 Task: Look for space in Garoua, Cameroon from 9th June, 2023 to 16th June, 2023 for 2 adults in price range Rs.8000 to Rs.16000. Place can be entire place with 2 bedrooms having 2 beds and 1 bathroom. Property type can be house, flat, guest house. Booking option can be shelf check-in. Required host language is English.
Action: Mouse moved to (403, 105)
Screenshot: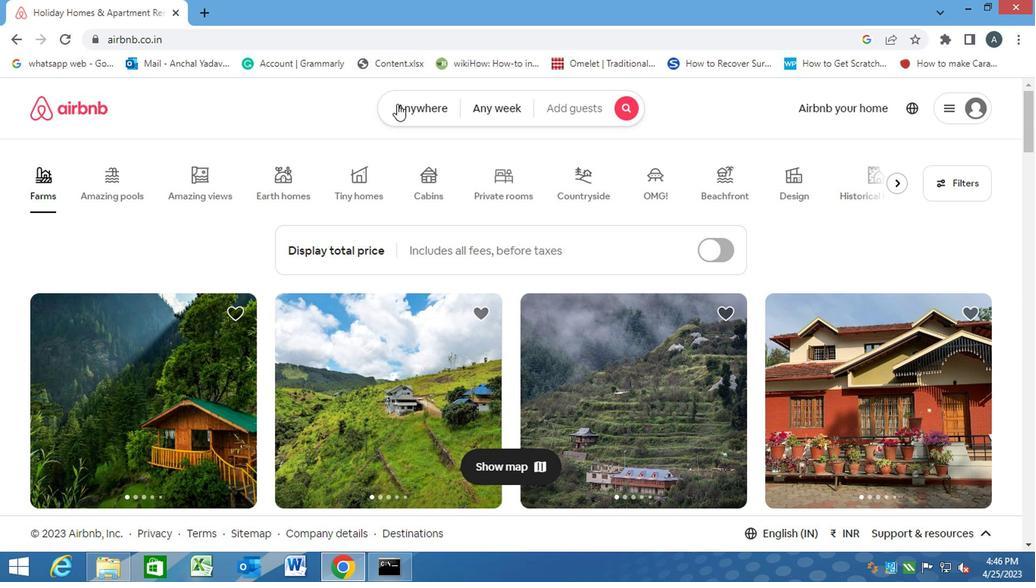 
Action: Mouse pressed left at (403, 105)
Screenshot: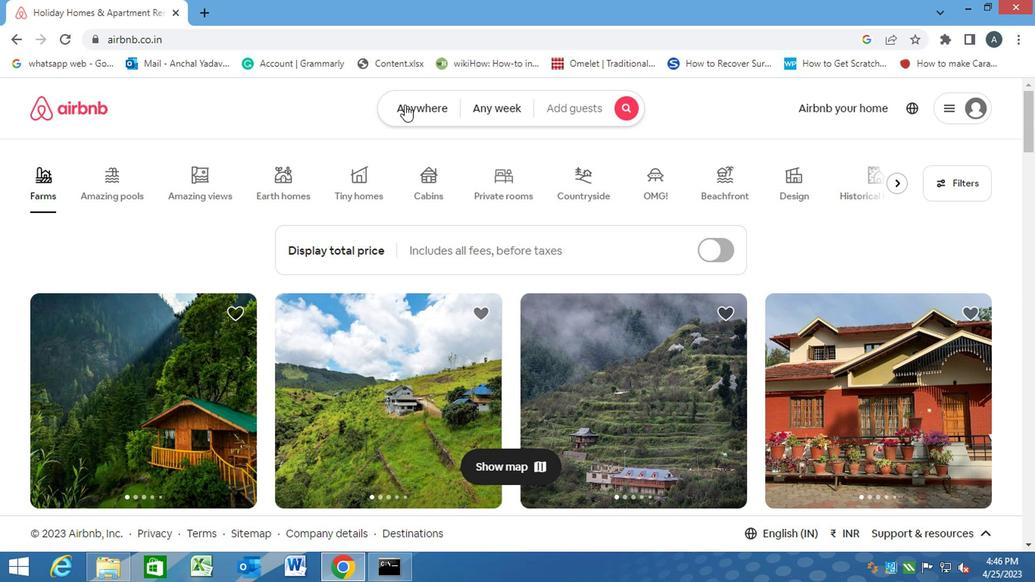 
Action: Mouse moved to (369, 160)
Screenshot: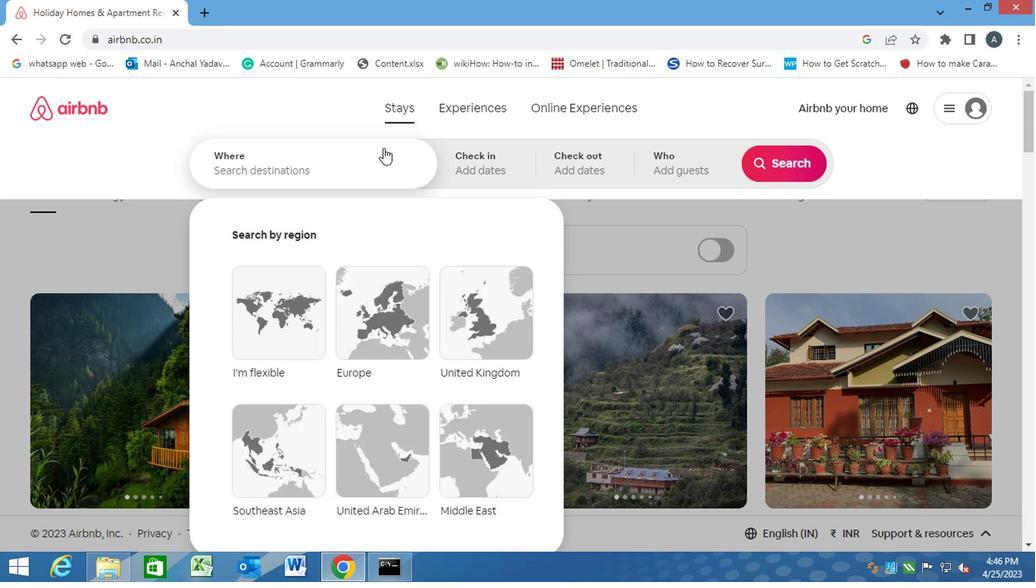 
Action: Mouse pressed left at (369, 160)
Screenshot: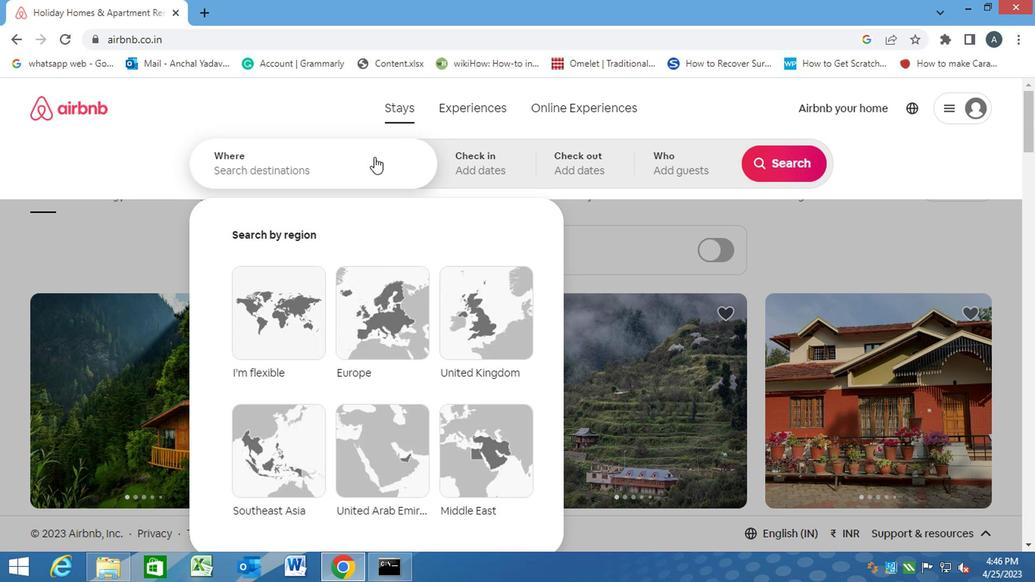 
Action: Key pressed g<Key.caps_lock>aroua,<Key.space><Key.caps_lock>c<Key.caps_lock>ameroon<Key.enter>
Screenshot: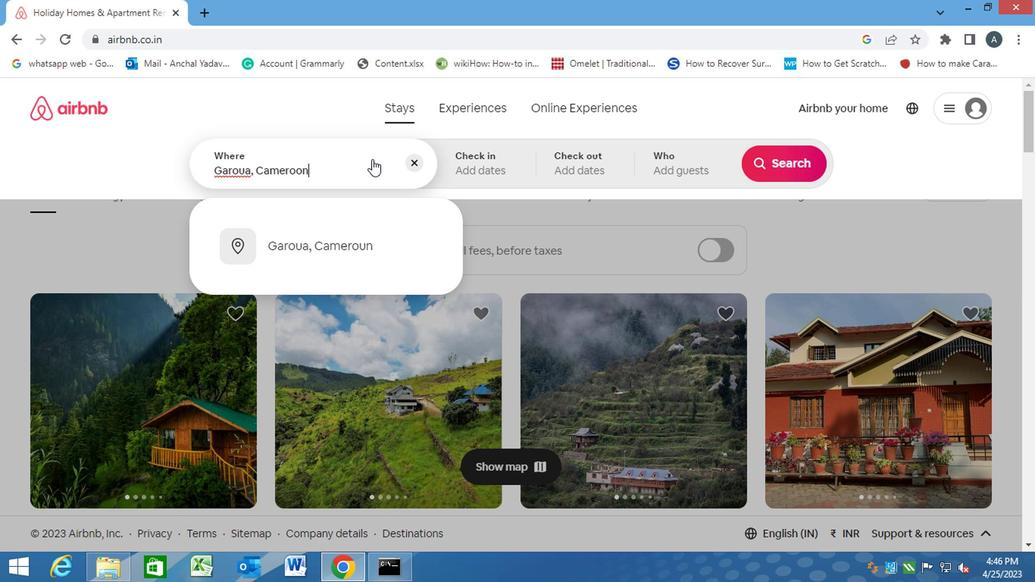 
Action: Mouse moved to (765, 290)
Screenshot: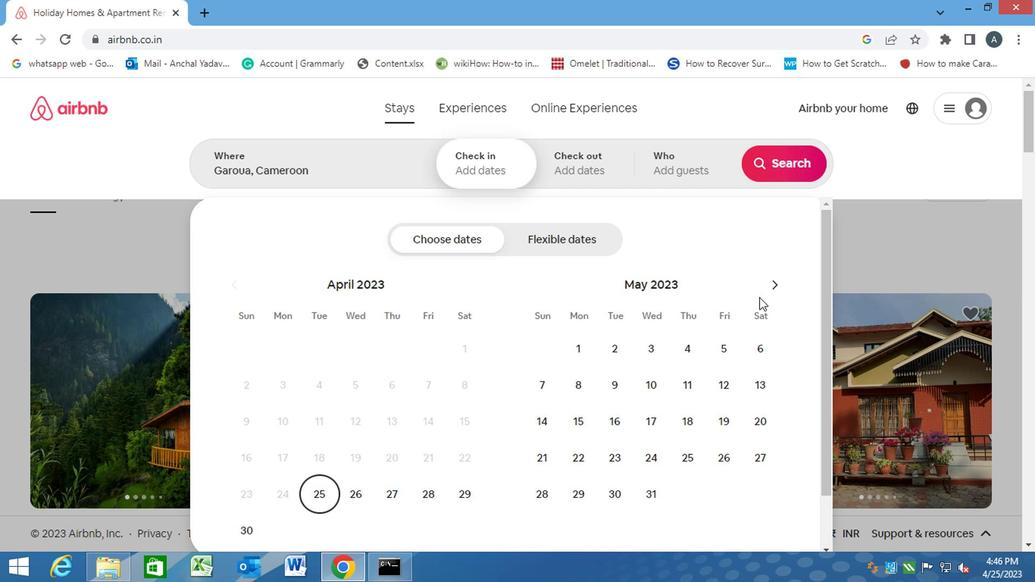 
Action: Mouse pressed left at (765, 290)
Screenshot: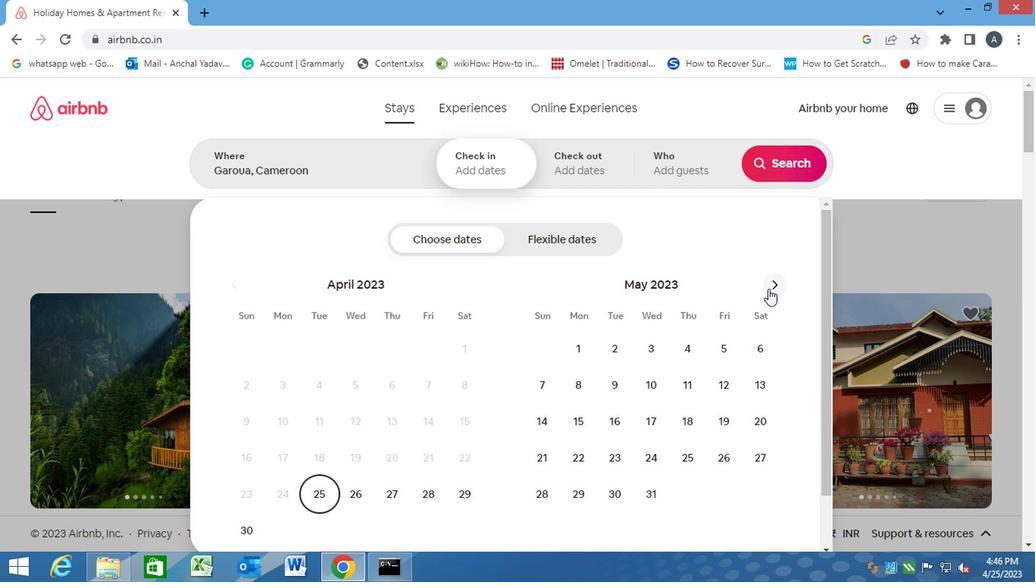 
Action: Mouse moved to (723, 393)
Screenshot: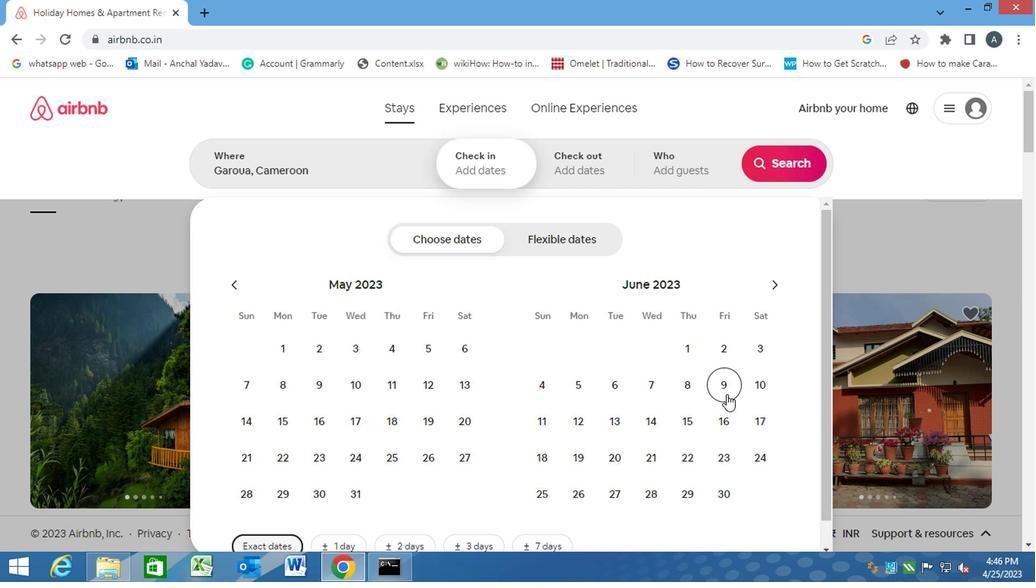 
Action: Mouse pressed left at (723, 393)
Screenshot: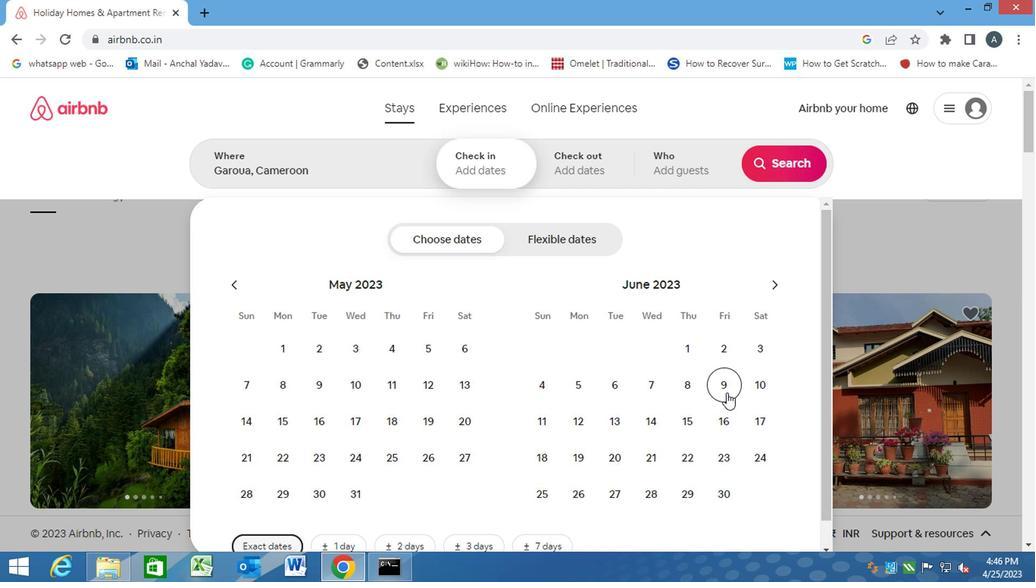 
Action: Mouse moved to (718, 413)
Screenshot: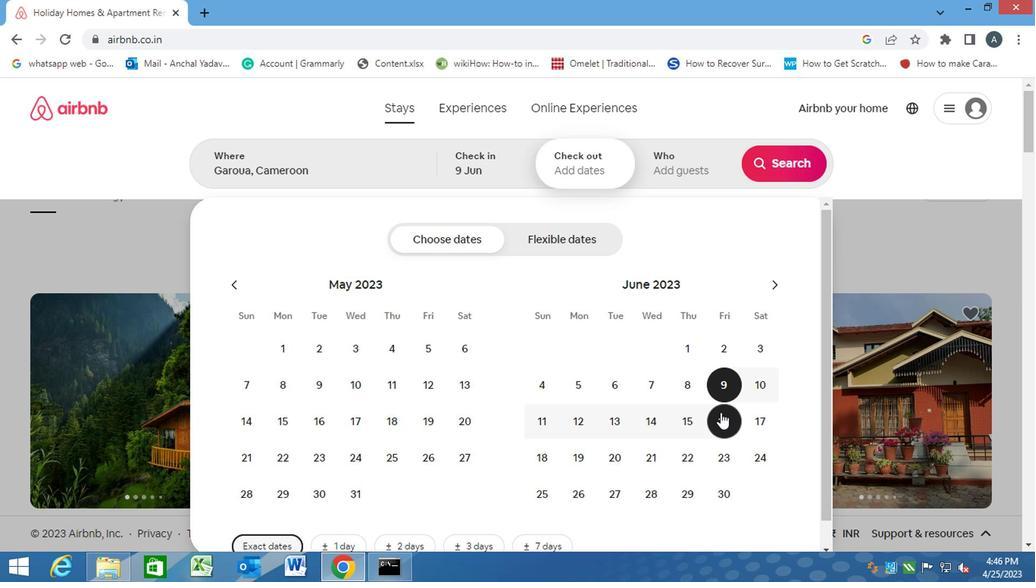 
Action: Mouse pressed left at (718, 413)
Screenshot: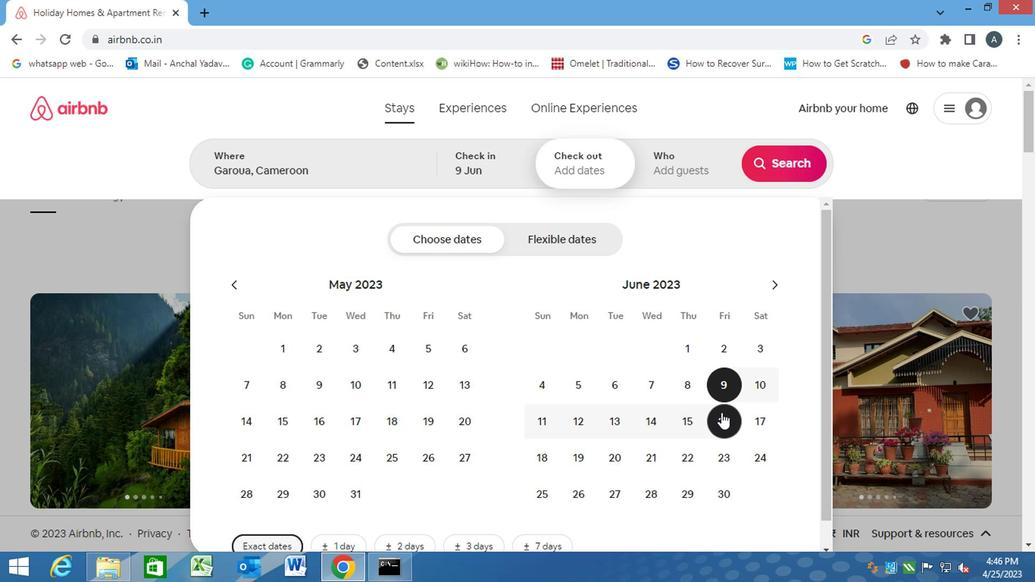 
Action: Mouse moved to (674, 168)
Screenshot: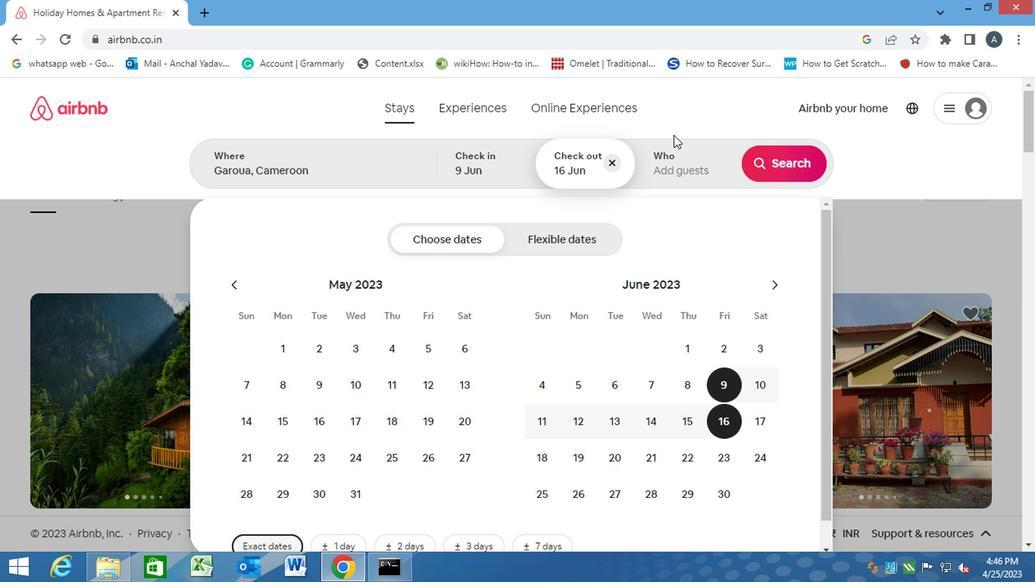 
Action: Mouse pressed left at (674, 168)
Screenshot: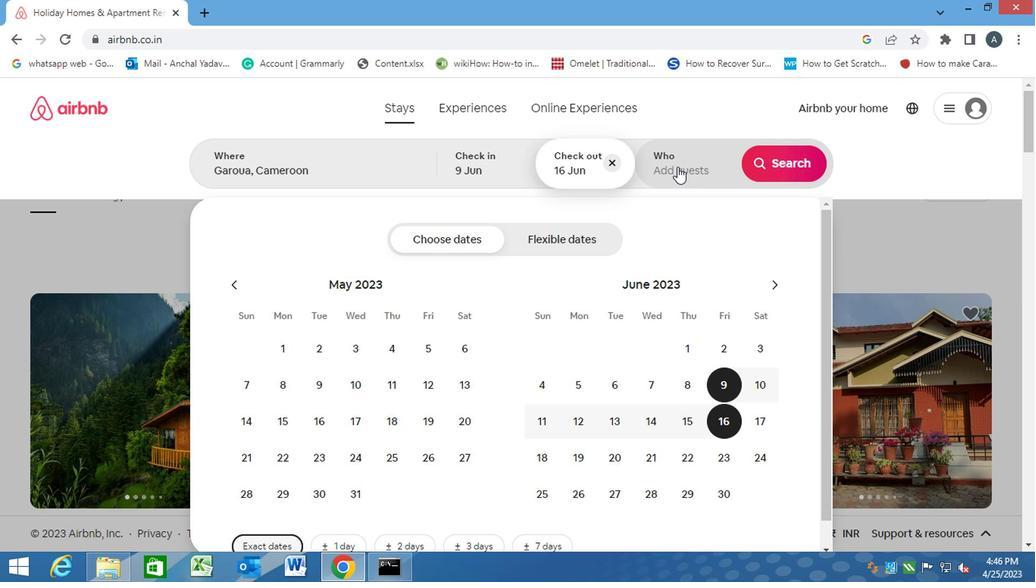 
Action: Mouse moved to (778, 246)
Screenshot: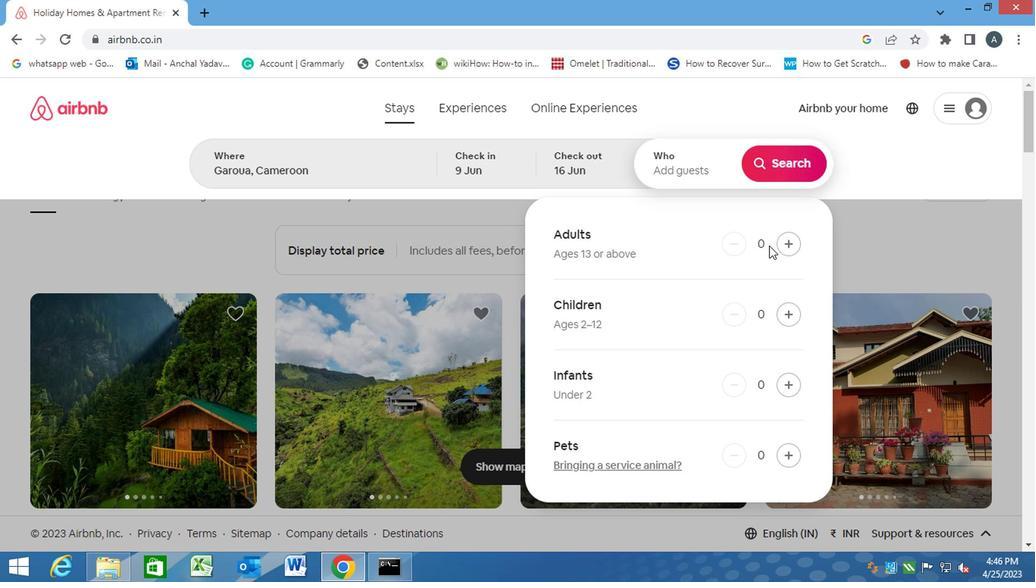 
Action: Mouse pressed left at (778, 246)
Screenshot: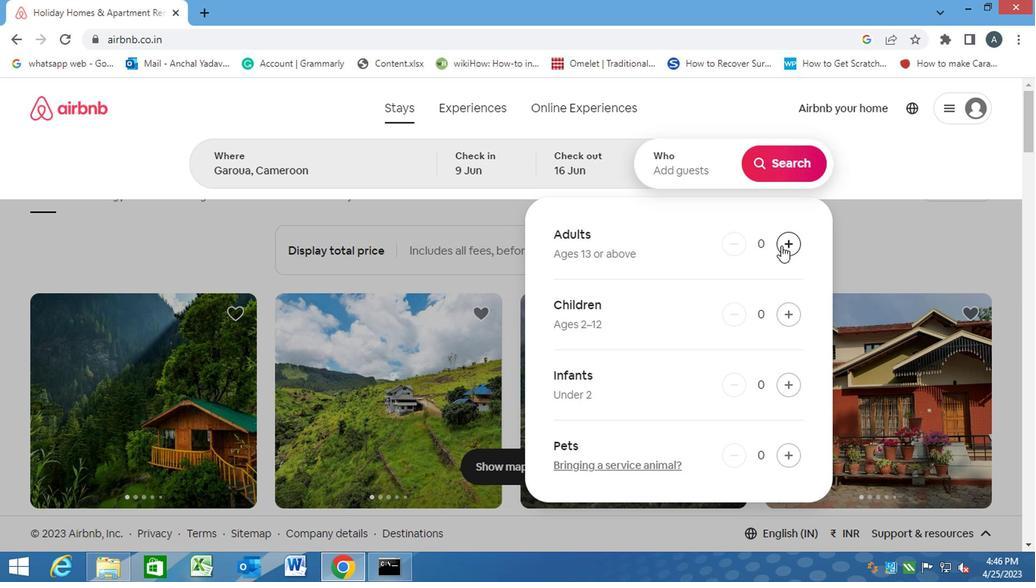 
Action: Mouse pressed left at (778, 246)
Screenshot: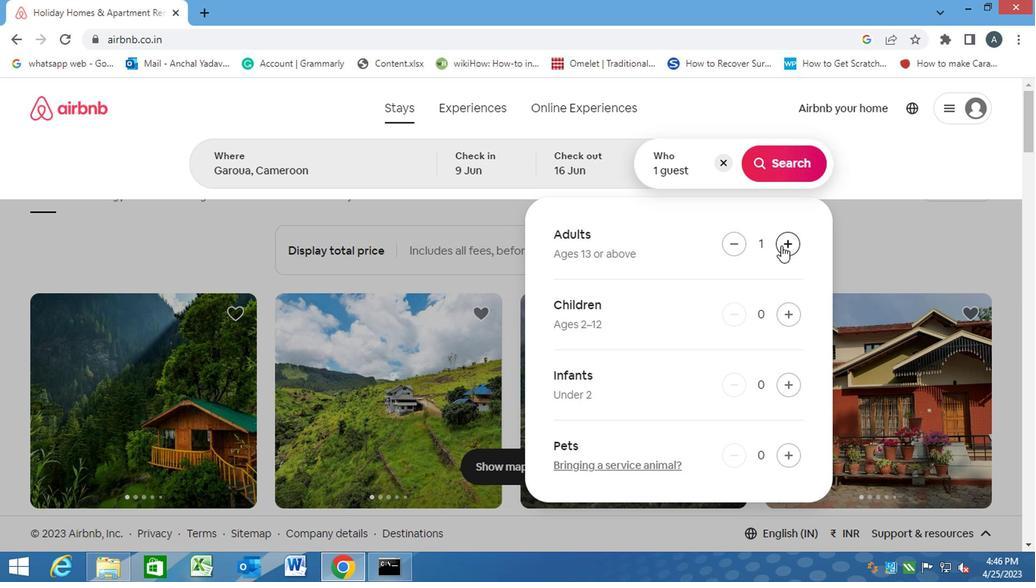 
Action: Mouse moved to (783, 136)
Screenshot: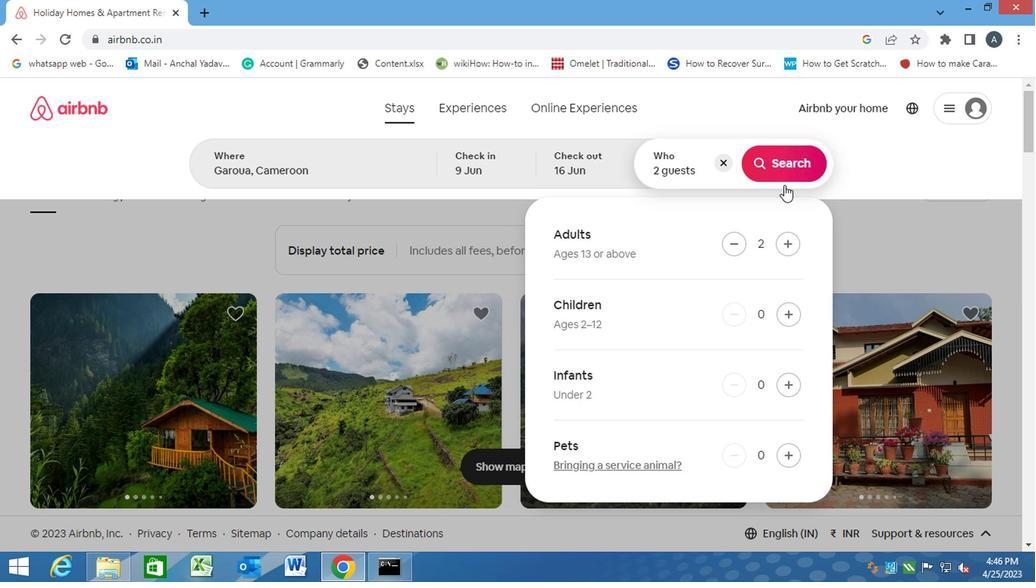 
Action: Mouse pressed left at (783, 136)
Screenshot: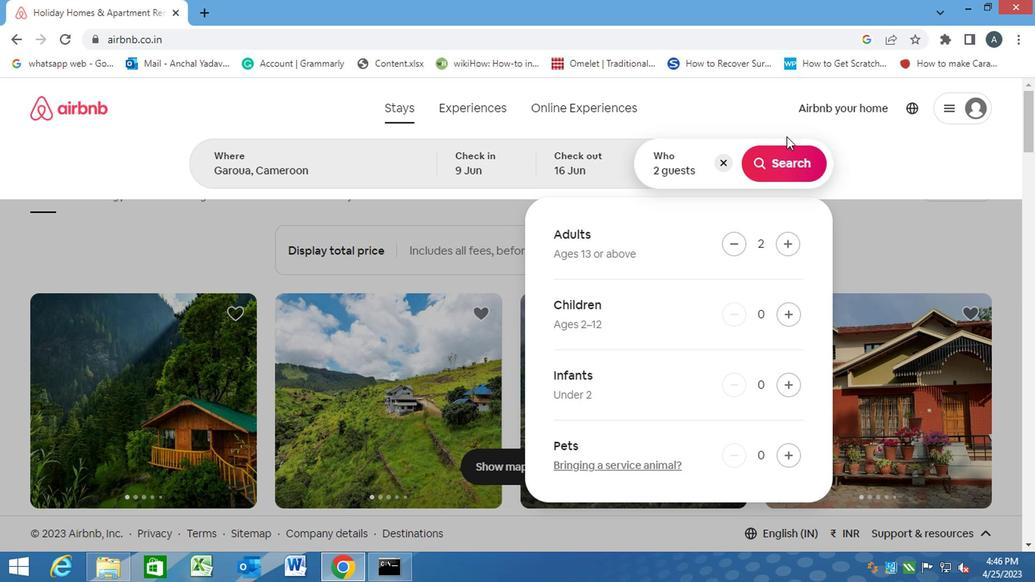 
Action: Mouse moved to (784, 155)
Screenshot: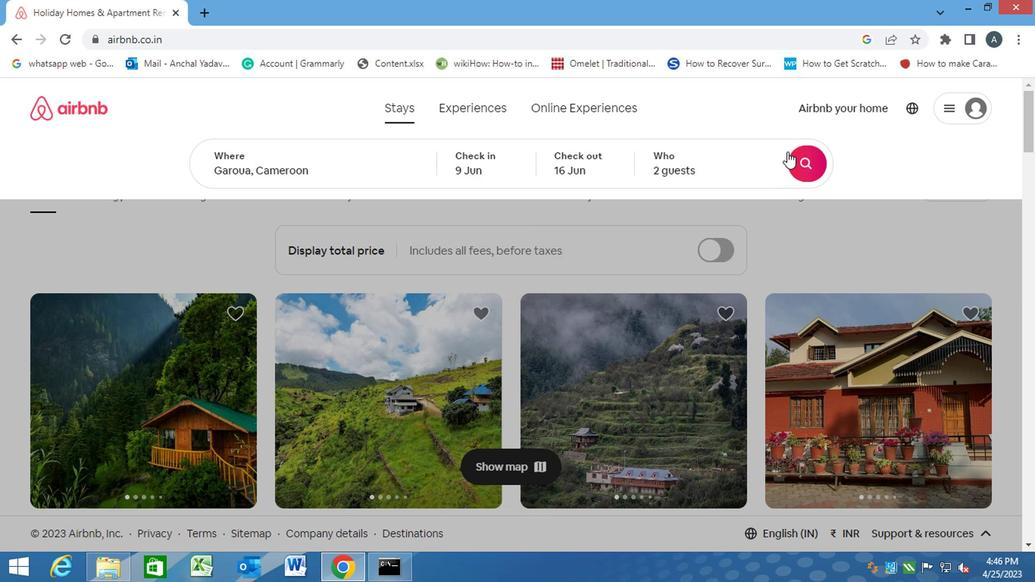 
Action: Mouse pressed left at (784, 155)
Screenshot: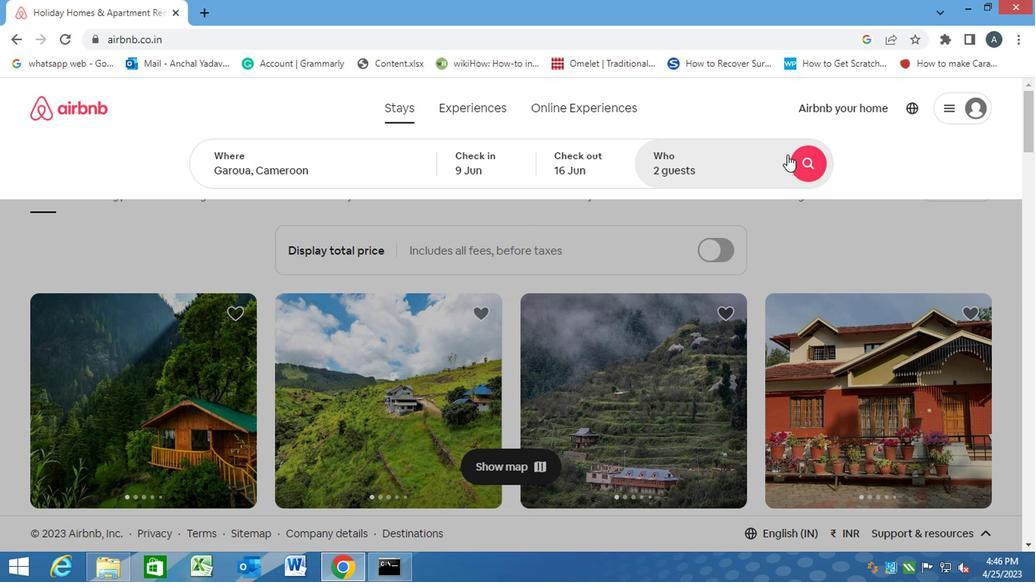 
Action: Mouse moved to (789, 156)
Screenshot: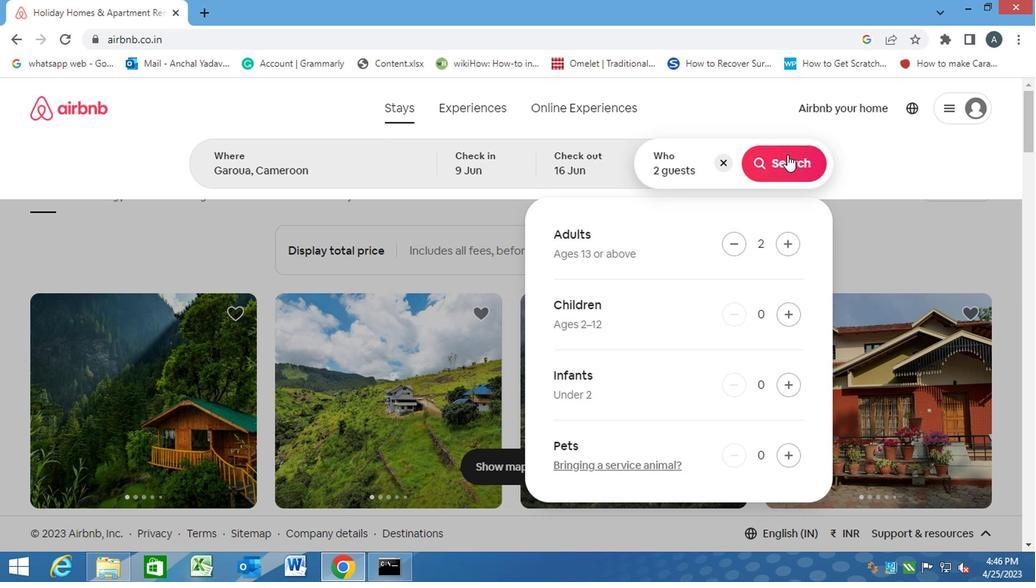 
Action: Mouse pressed left at (789, 156)
Screenshot: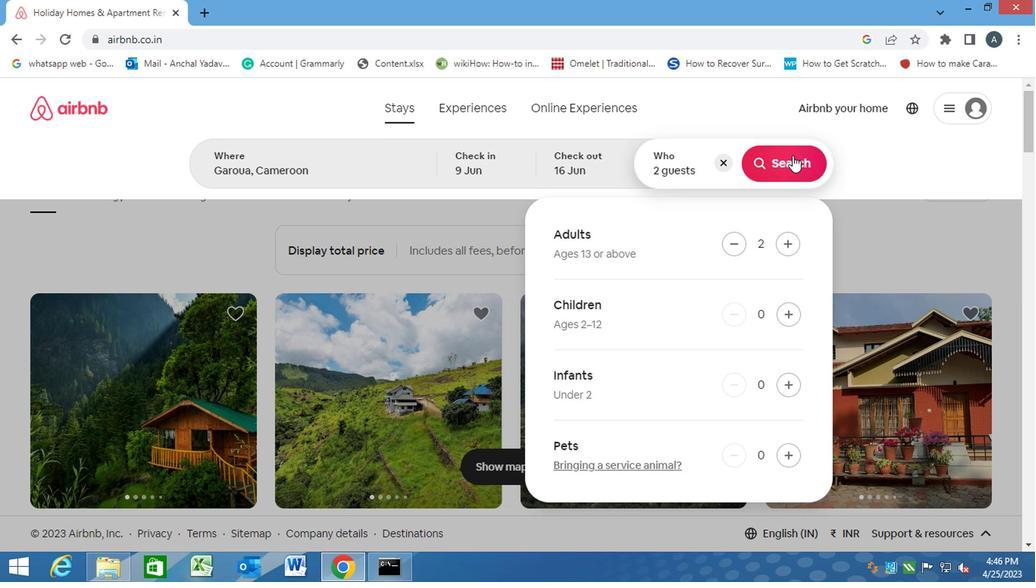 
Action: Mouse moved to (943, 164)
Screenshot: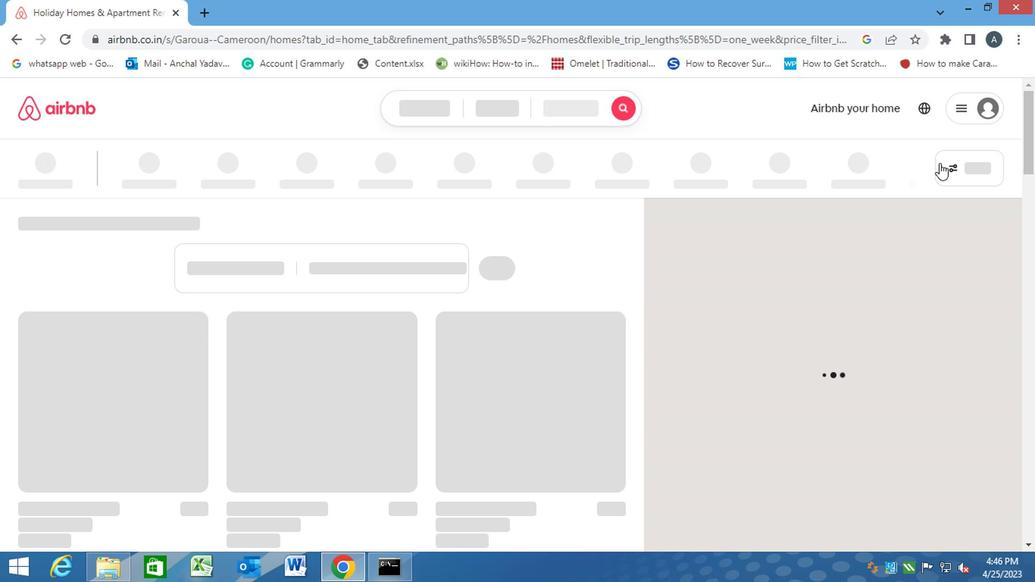 
Action: Mouse pressed left at (943, 164)
Screenshot: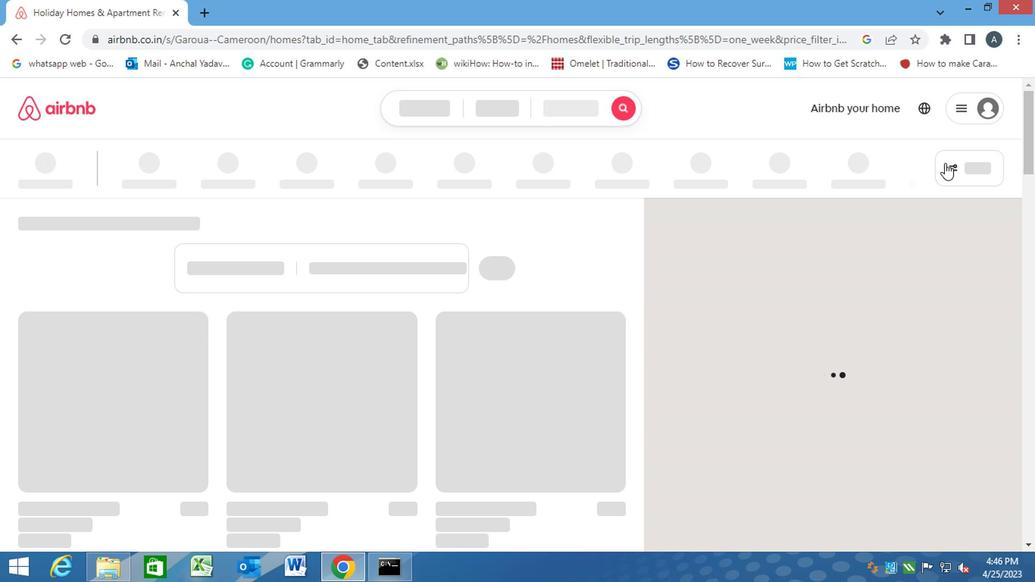 
Action: Mouse moved to (936, 165)
Screenshot: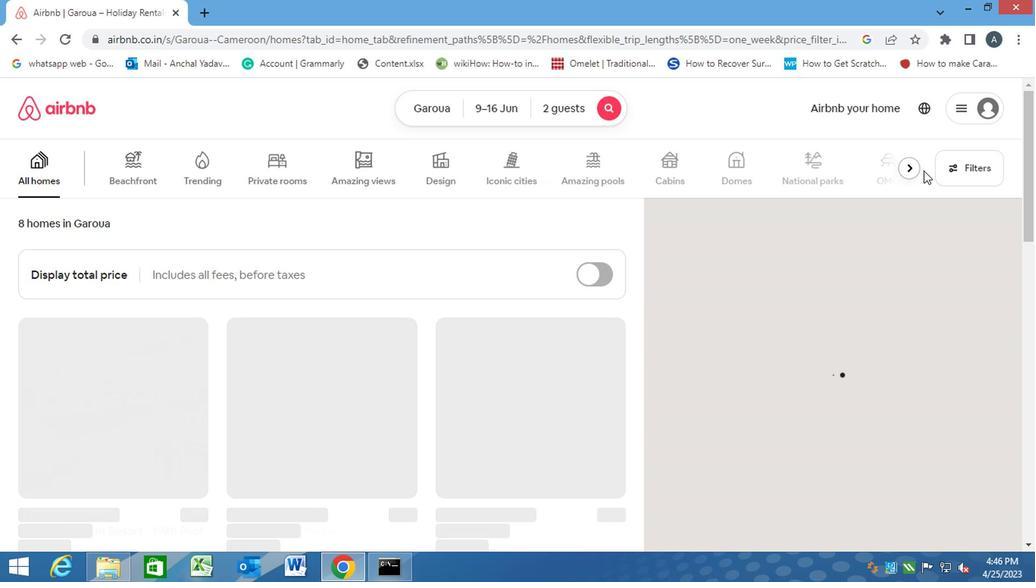 
Action: Mouse pressed left at (936, 165)
Screenshot: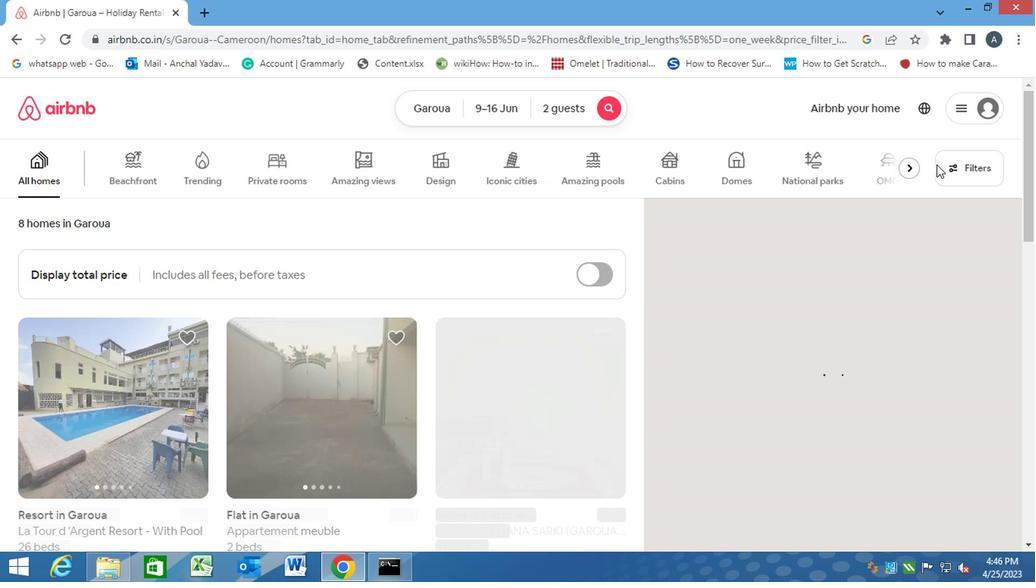 
Action: Mouse moved to (318, 360)
Screenshot: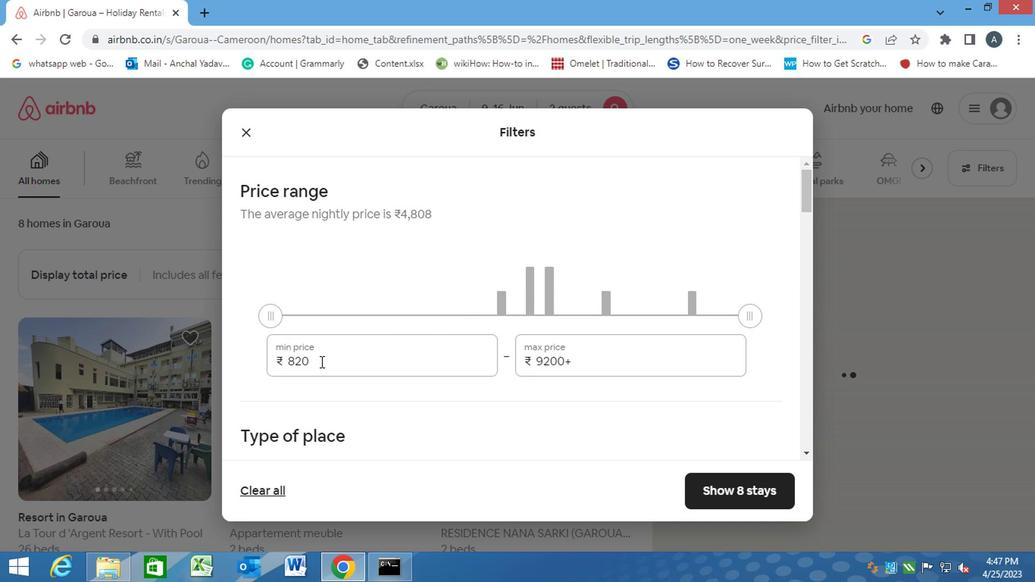 
Action: Mouse pressed left at (318, 360)
Screenshot: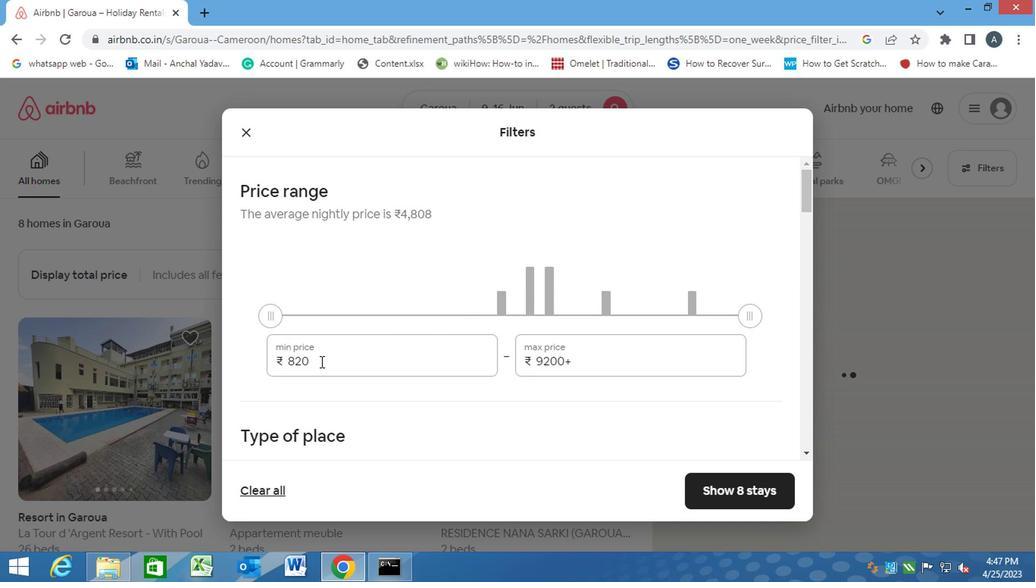 
Action: Mouse moved to (264, 376)
Screenshot: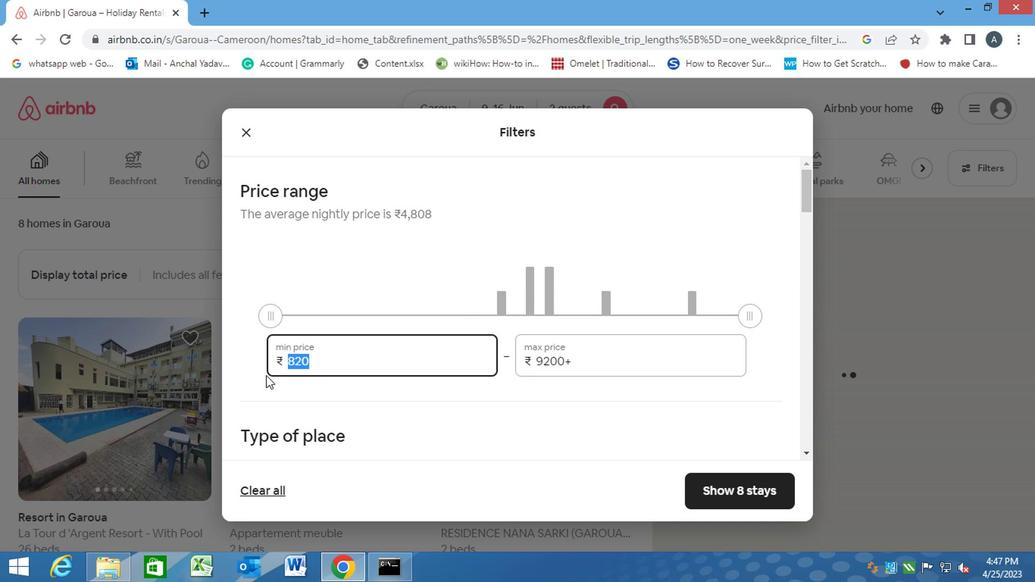 
Action: Key pressed 8000<Key.tab><Key.backspace>16<Key.backspace><Key.backspace><Key.backspace><Key.backspace><Key.backspace><Key.backspace><Key.backspace><Key.backspace><Key.backspace><Key.backspace><Key.backspace><Key.backspace><Key.backspace><Key.backspace><Key.backspace><Key.backspace><Key.backspace><Key.backspace><Key.backspace><Key.backspace><Key.backspace><Key.backspace><Key.backspace><Key.backspace>16000
Screenshot: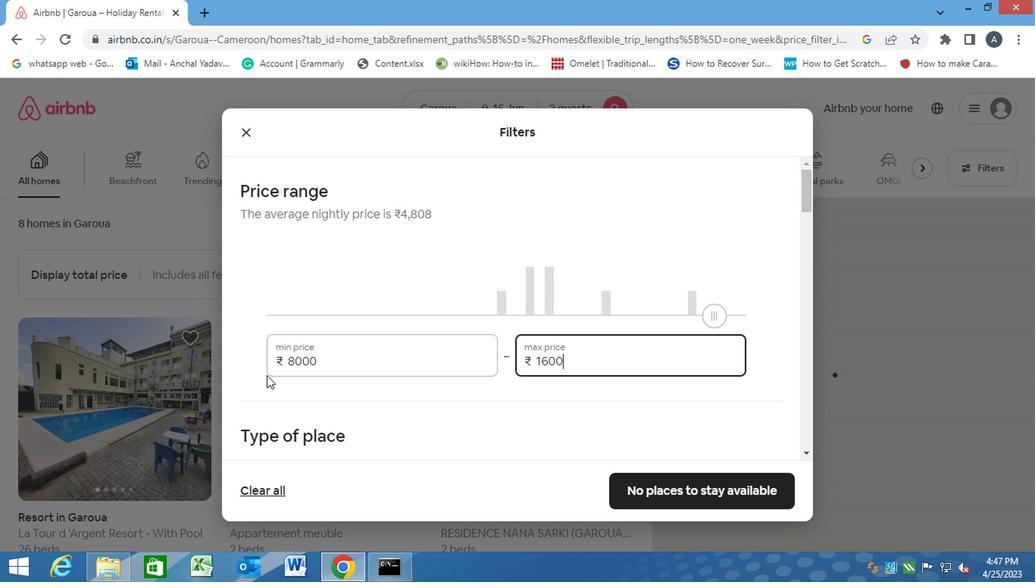 
Action: Mouse moved to (371, 396)
Screenshot: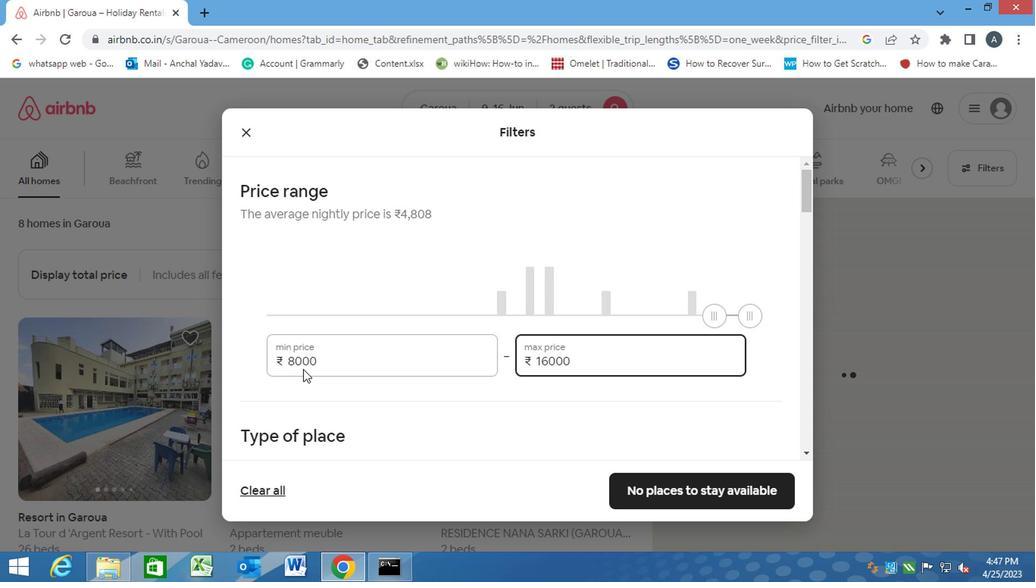 
Action: Mouse scrolled (371, 395) with delta (0, 0)
Screenshot: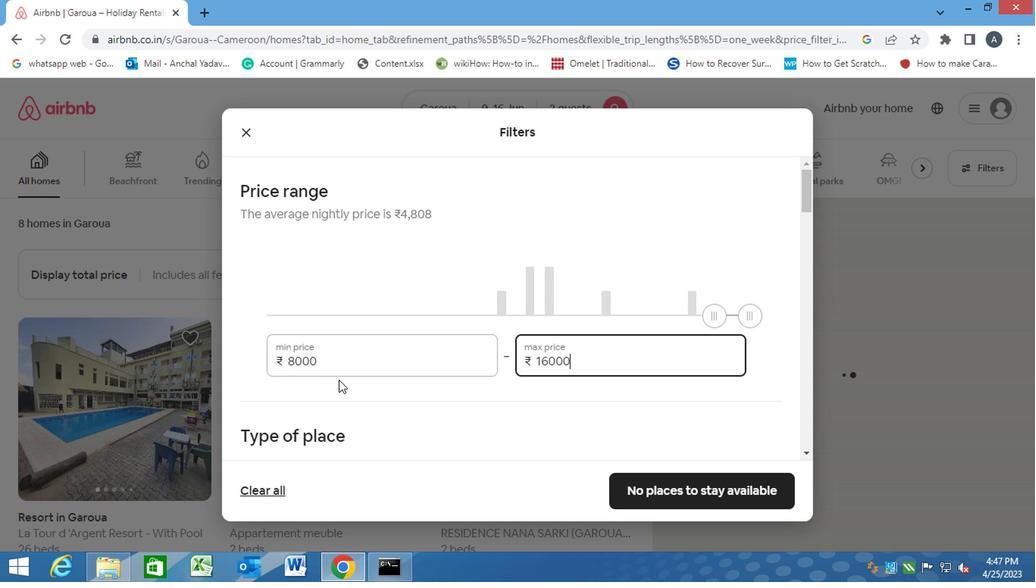 
Action: Mouse moved to (424, 358)
Screenshot: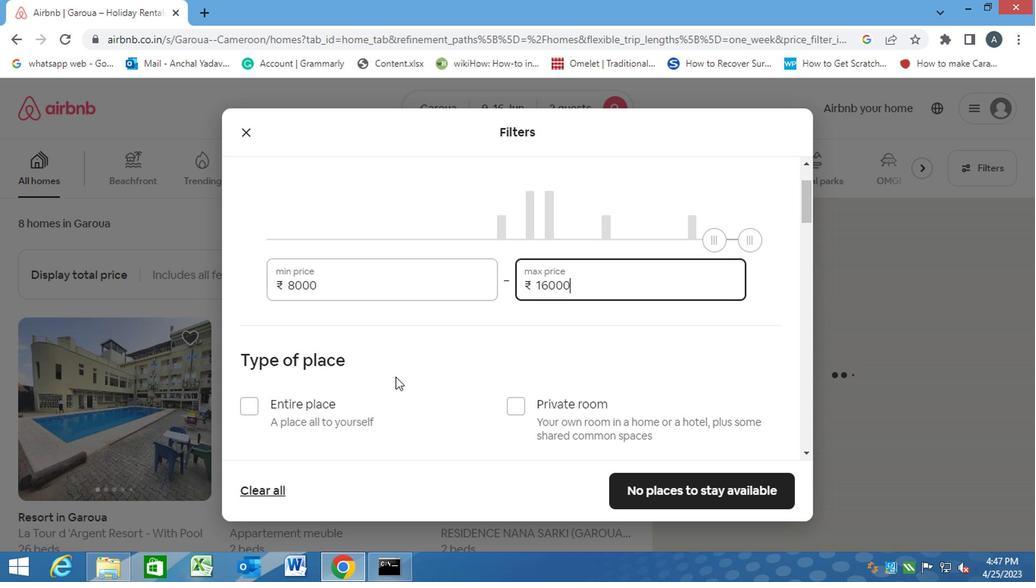 
Action: Mouse scrolled (424, 357) with delta (0, -1)
Screenshot: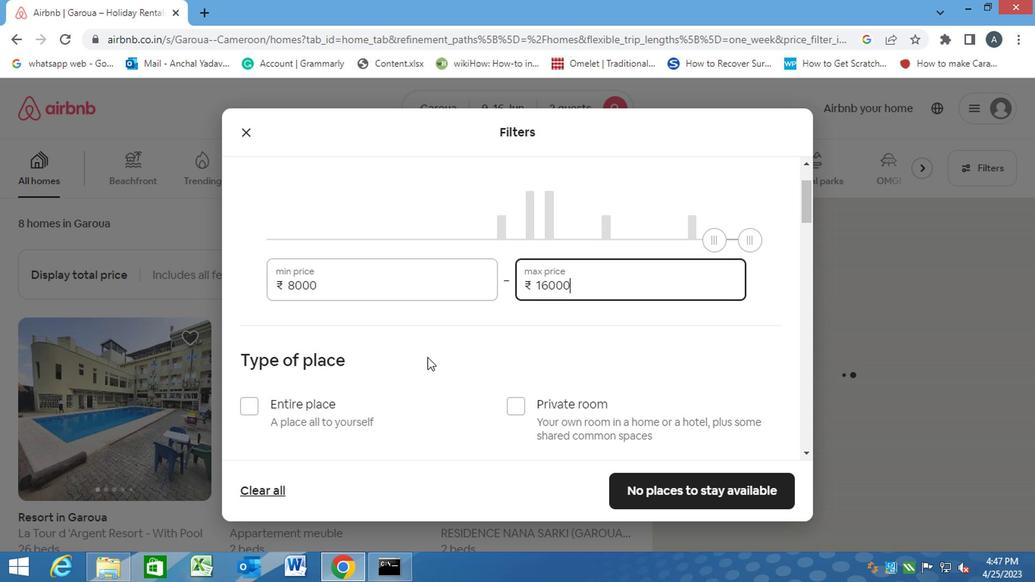 
Action: Mouse moved to (246, 331)
Screenshot: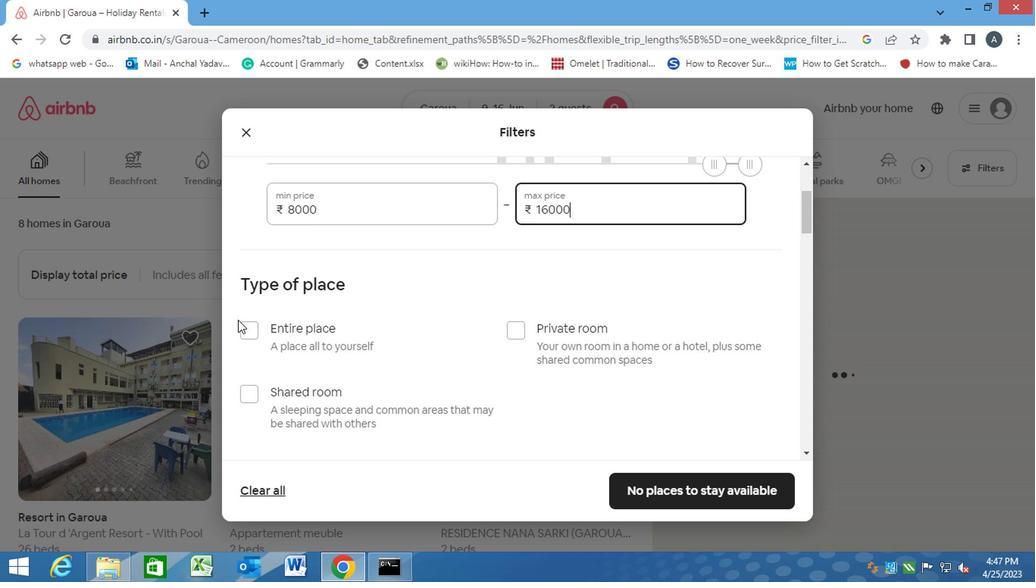 
Action: Mouse pressed left at (246, 331)
Screenshot: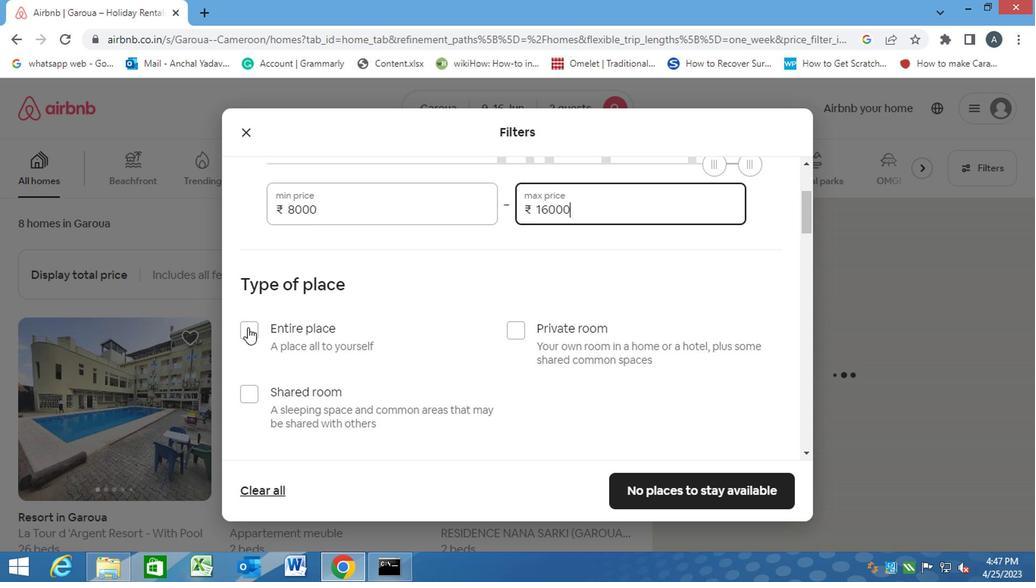 
Action: Mouse moved to (337, 342)
Screenshot: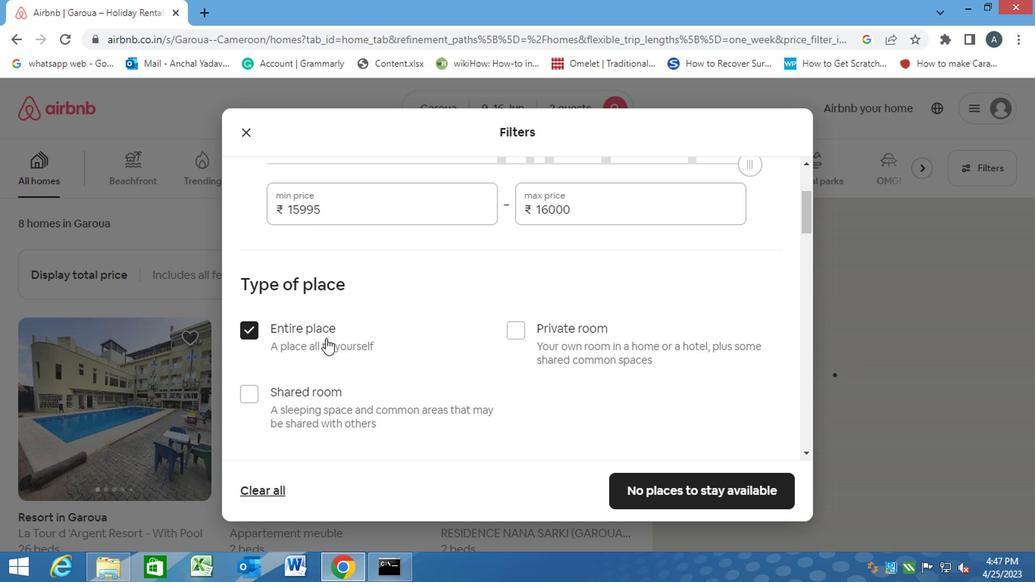 
Action: Mouse scrolled (337, 341) with delta (0, 0)
Screenshot: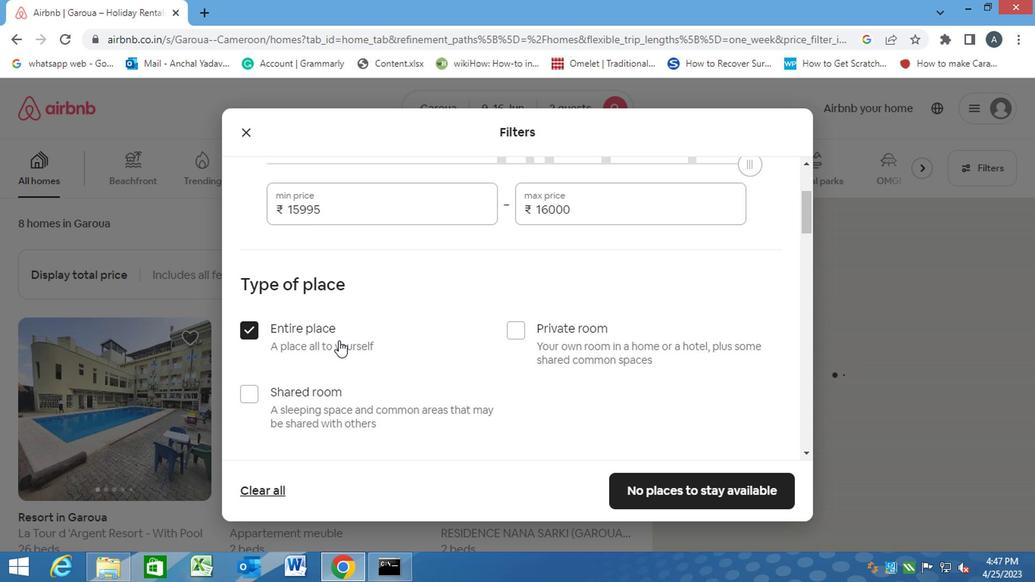 
Action: Mouse scrolled (337, 341) with delta (0, 0)
Screenshot: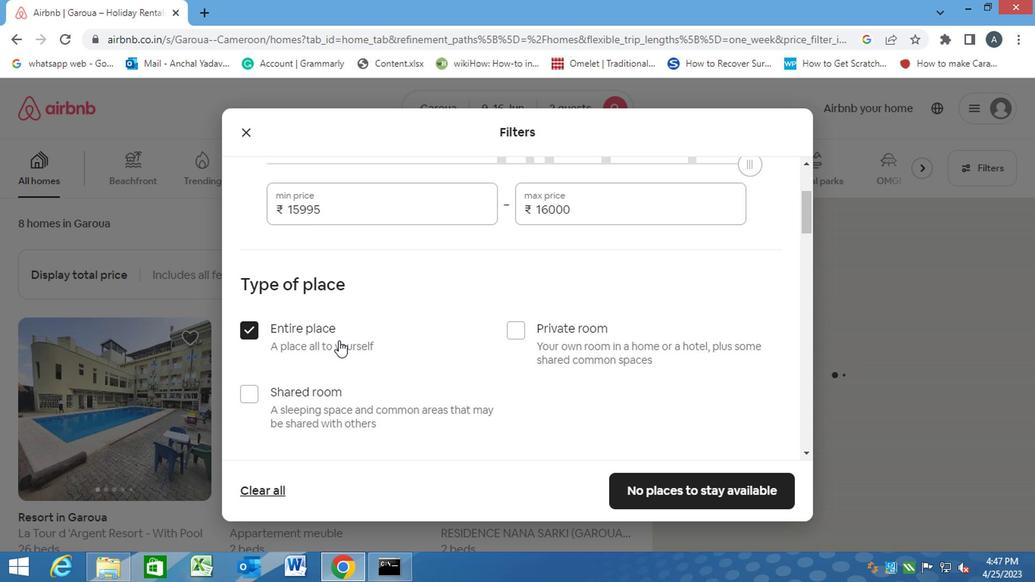 
Action: Mouse scrolled (337, 341) with delta (0, 0)
Screenshot: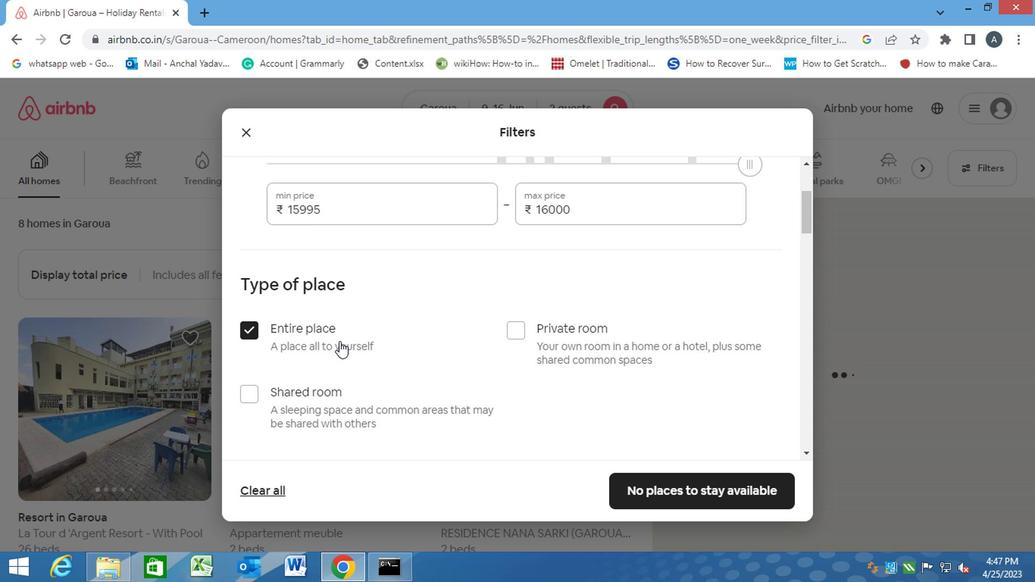 
Action: Mouse scrolled (337, 341) with delta (0, 0)
Screenshot: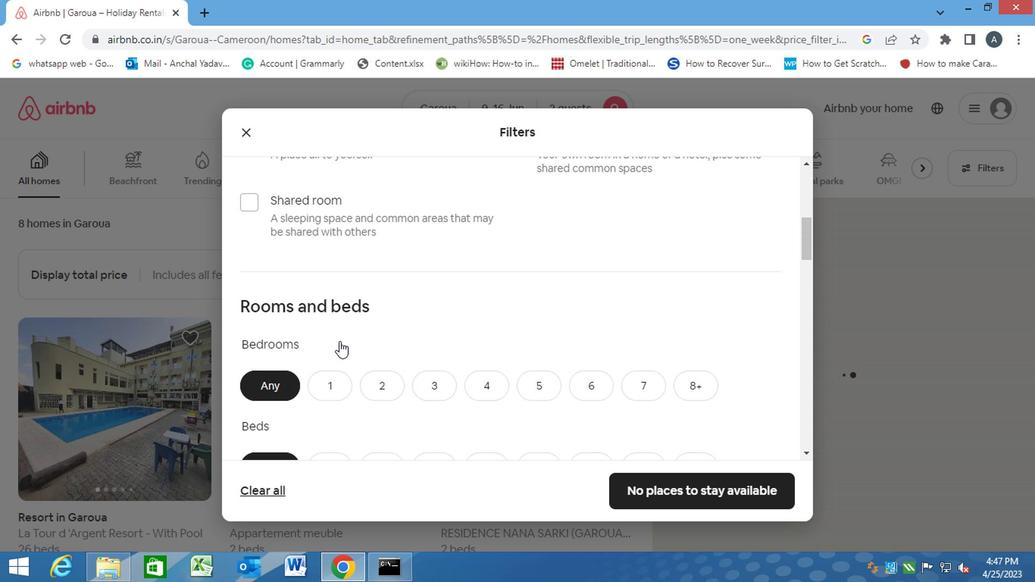 
Action: Mouse moved to (381, 273)
Screenshot: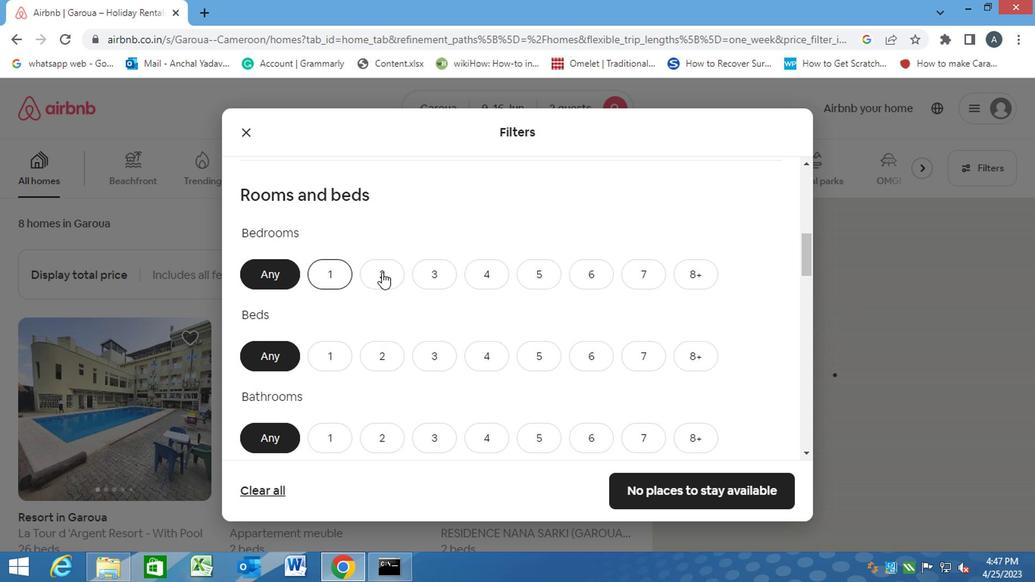 
Action: Mouse pressed left at (381, 273)
Screenshot: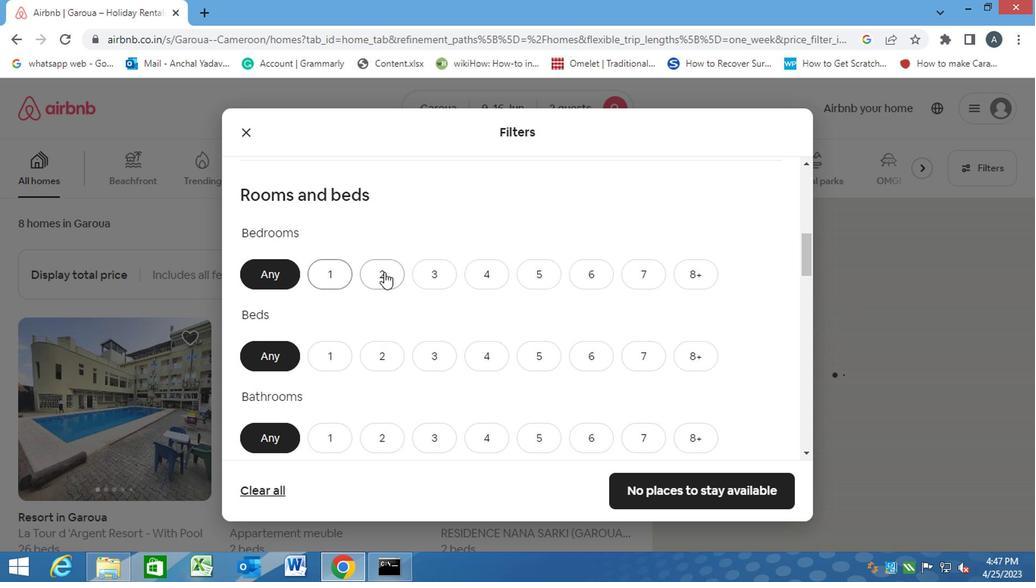 
Action: Mouse moved to (382, 351)
Screenshot: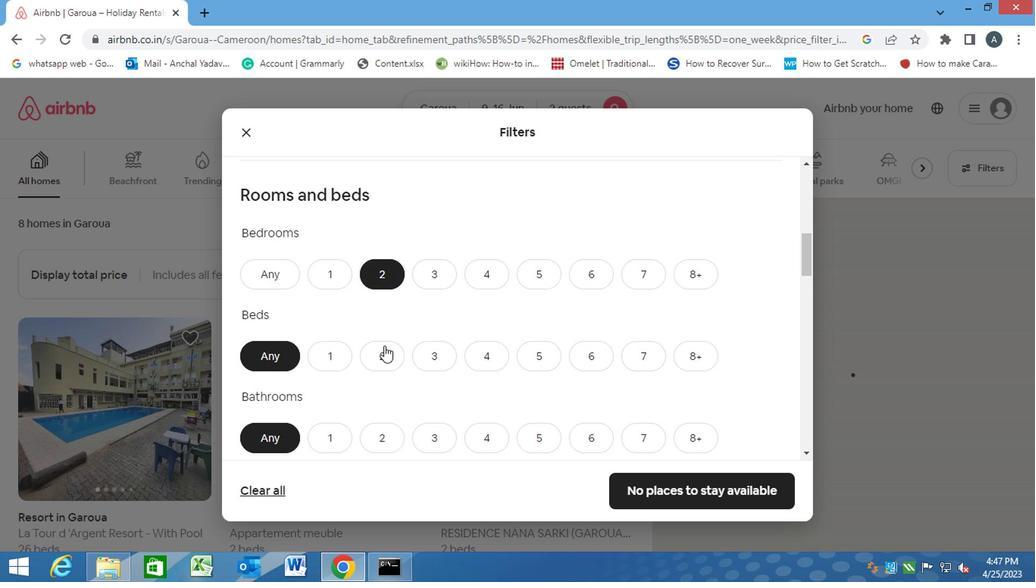 
Action: Mouse pressed left at (382, 351)
Screenshot: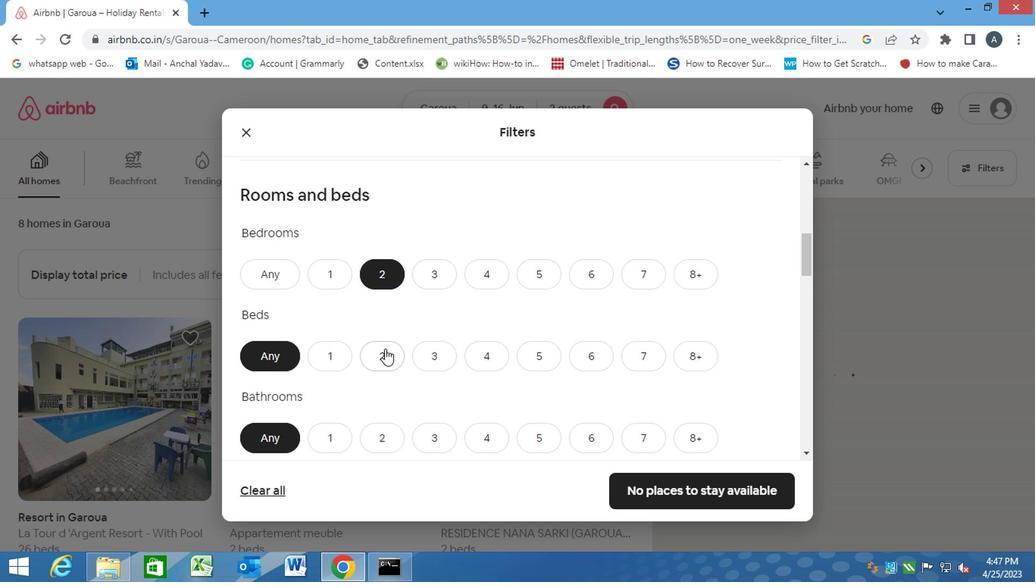 
Action: Mouse moved to (323, 430)
Screenshot: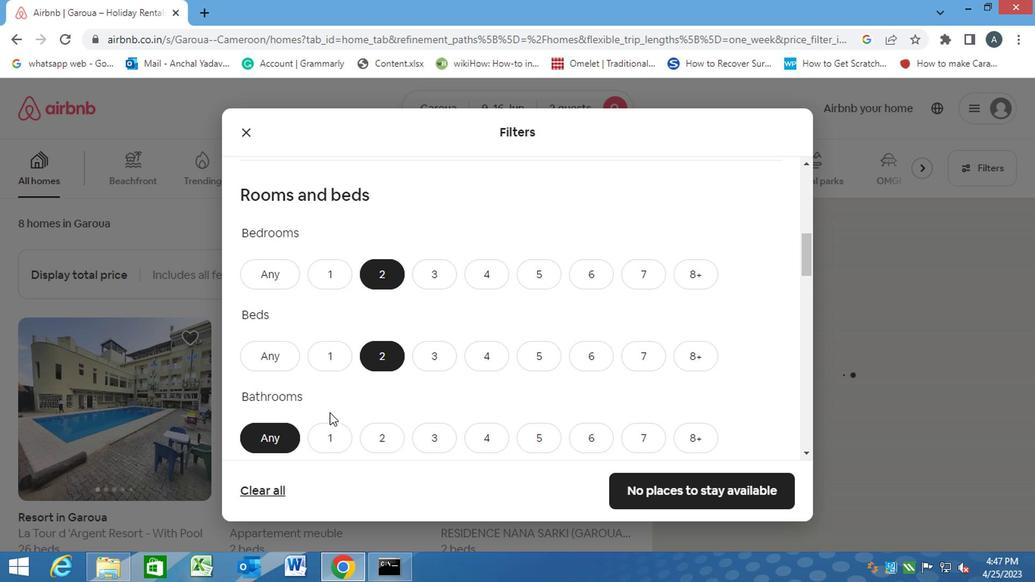 
Action: Mouse pressed left at (323, 430)
Screenshot: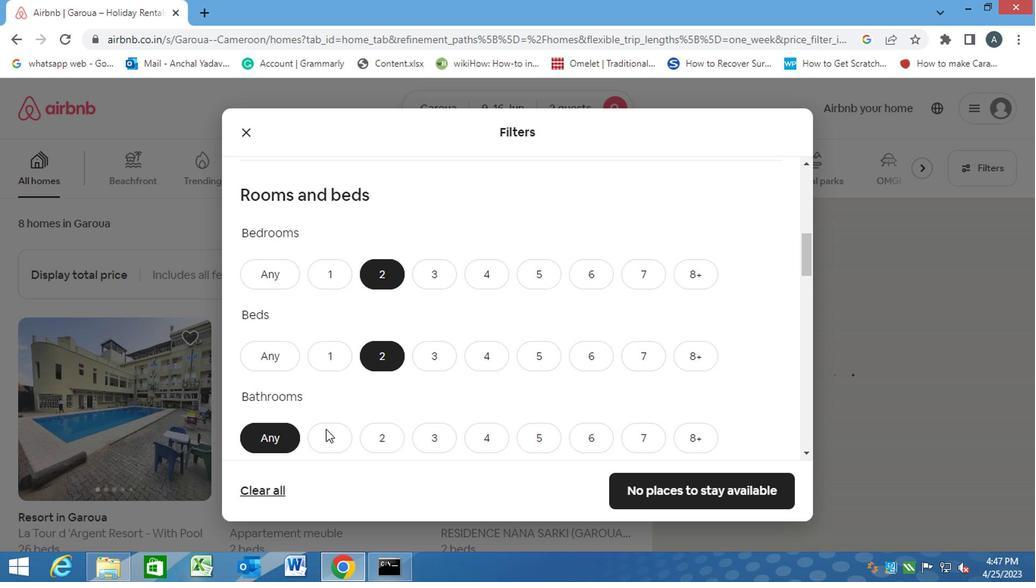 
Action: Mouse moved to (386, 399)
Screenshot: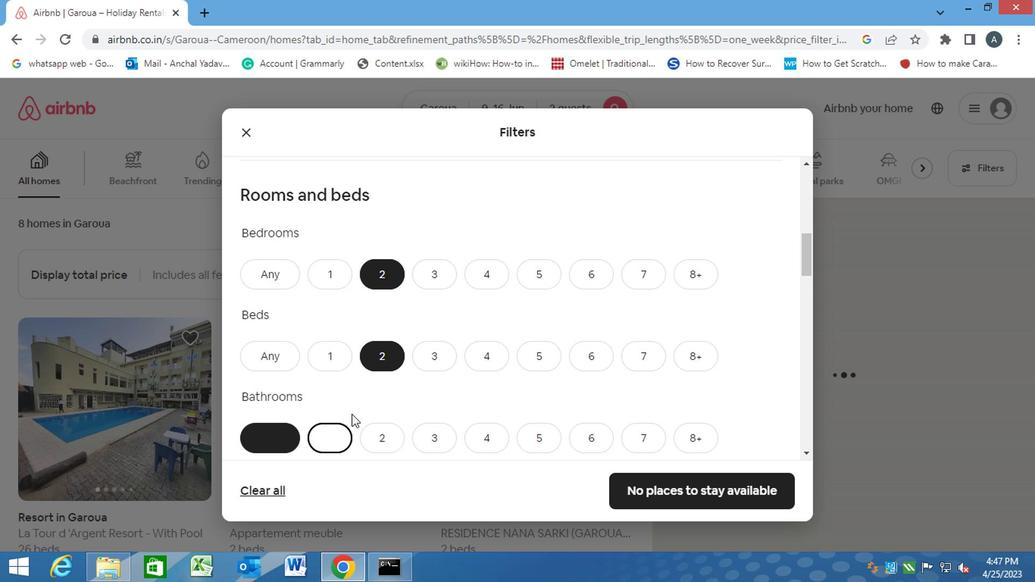 
Action: Mouse scrolled (386, 398) with delta (0, -1)
Screenshot: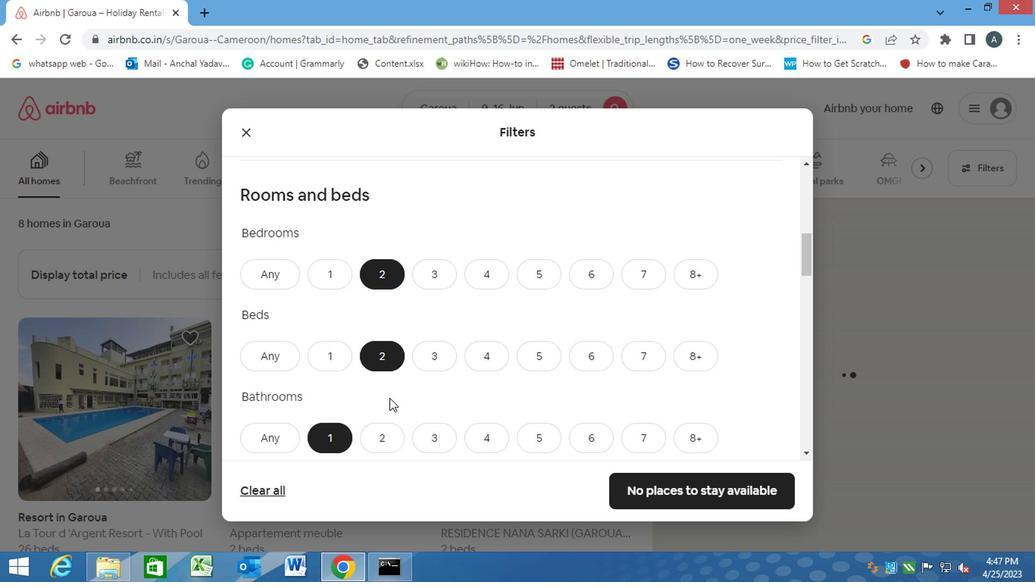 
Action: Mouse scrolled (386, 398) with delta (0, -1)
Screenshot: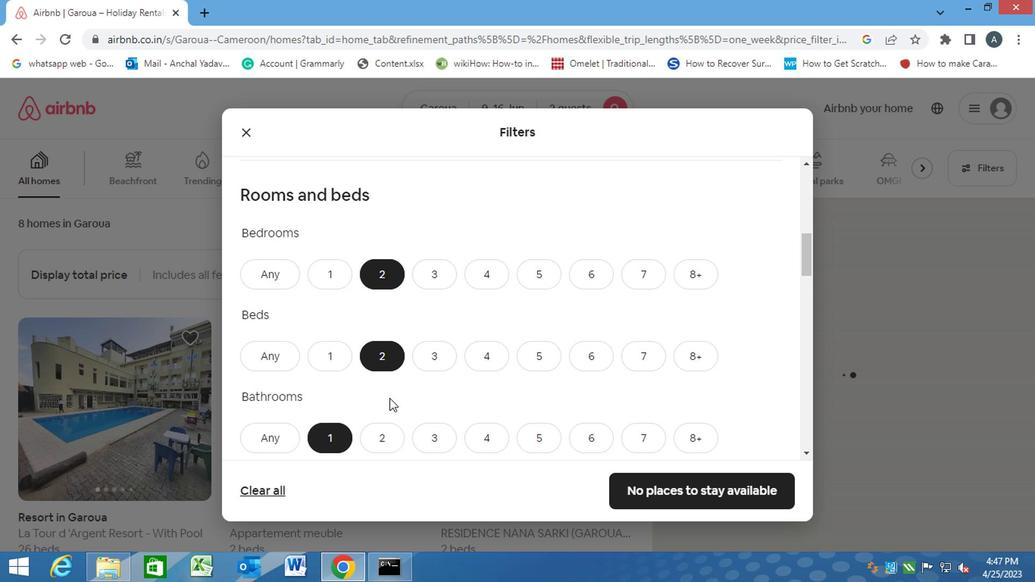 
Action: Mouse scrolled (386, 398) with delta (0, -1)
Screenshot: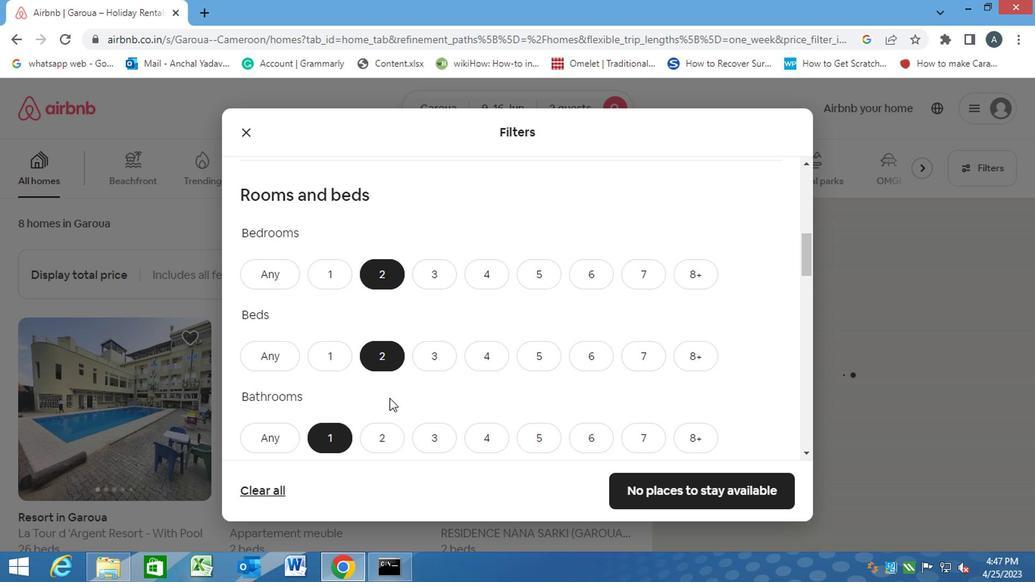 
Action: Mouse moved to (333, 383)
Screenshot: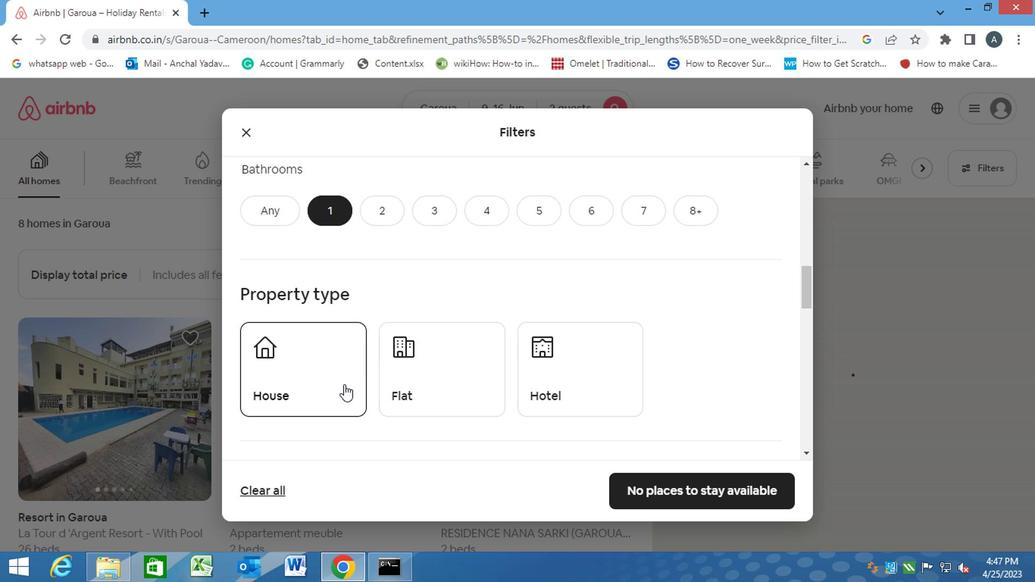 
Action: Mouse pressed left at (333, 383)
Screenshot: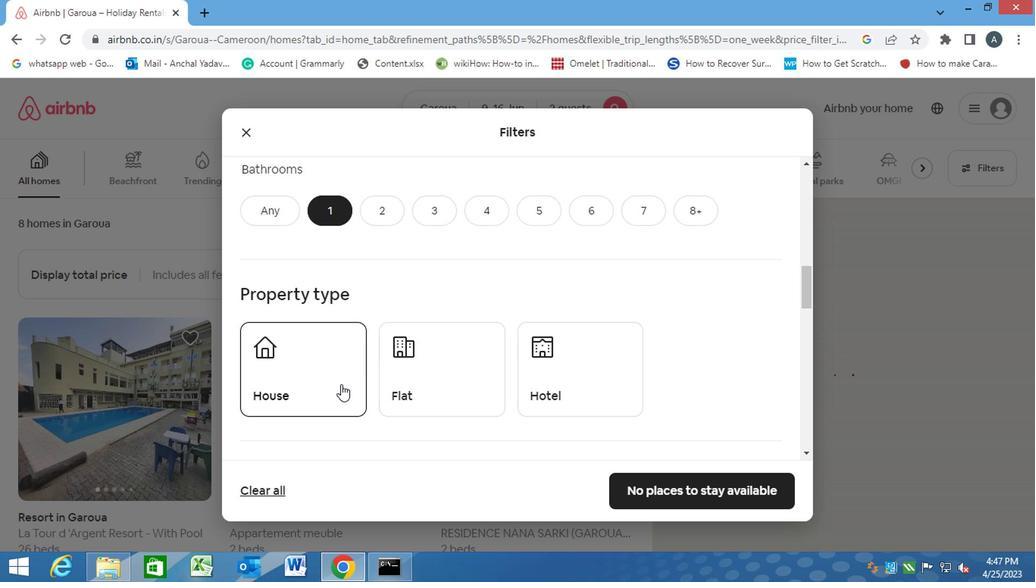 
Action: Mouse moved to (418, 394)
Screenshot: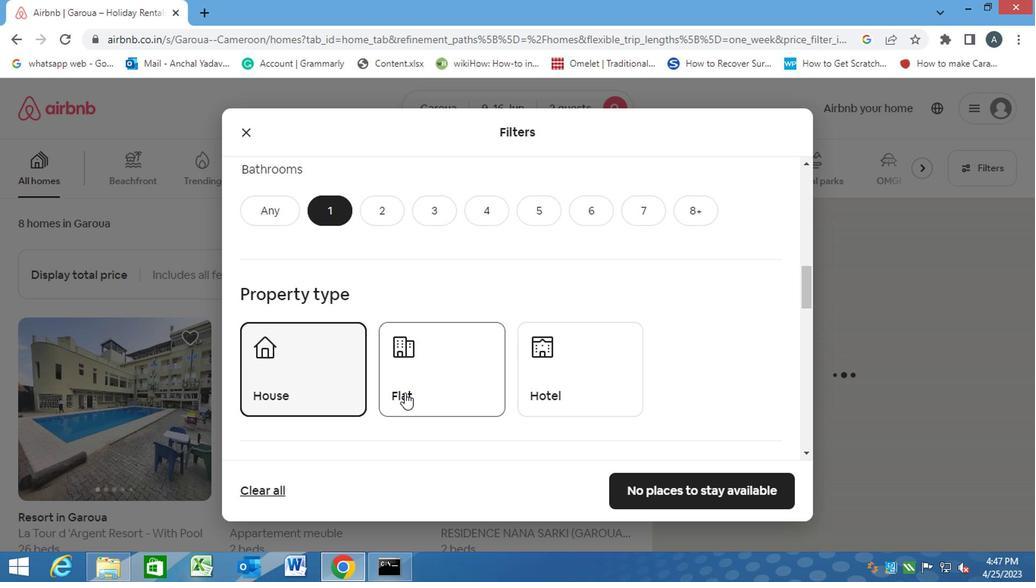 
Action: Mouse pressed left at (418, 394)
Screenshot: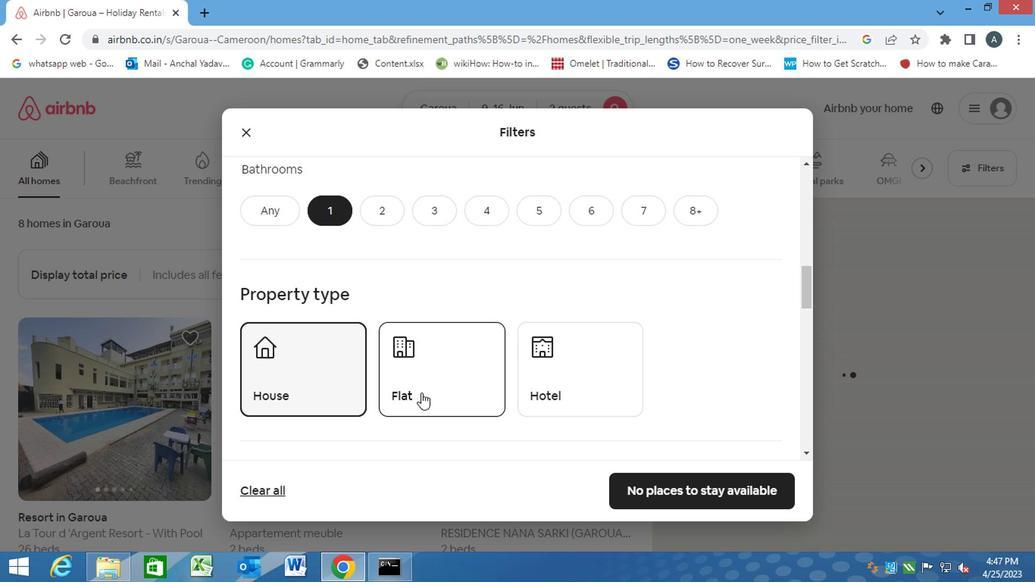 
Action: Mouse scrolled (418, 393) with delta (0, -1)
Screenshot: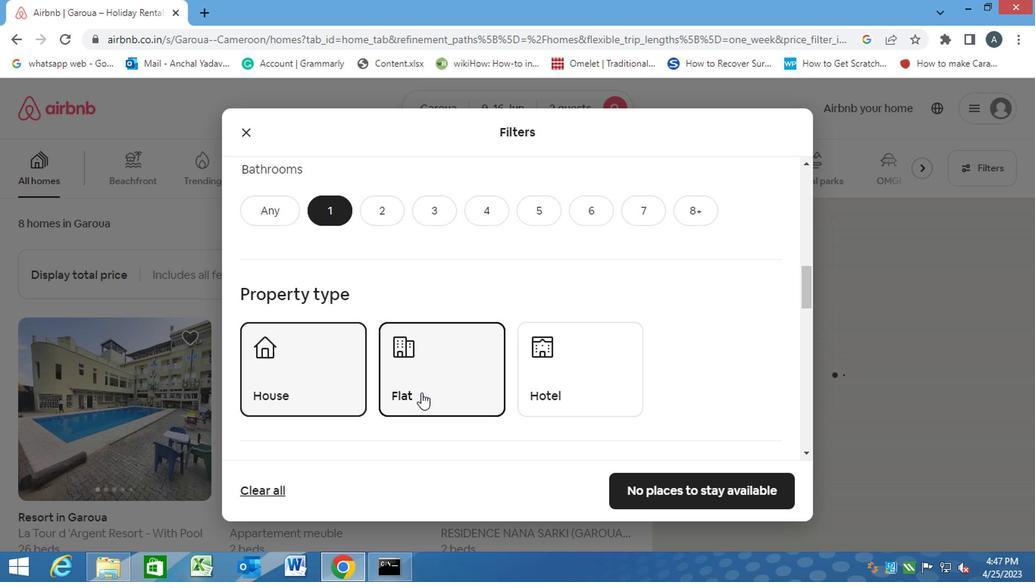
Action: Mouse scrolled (418, 393) with delta (0, -1)
Screenshot: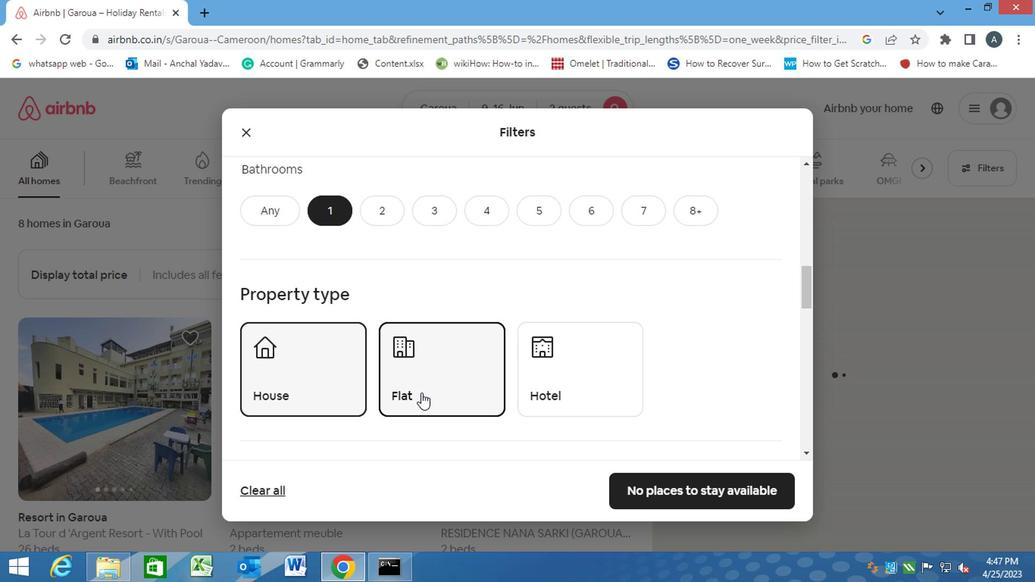 
Action: Mouse scrolled (418, 393) with delta (0, -1)
Screenshot: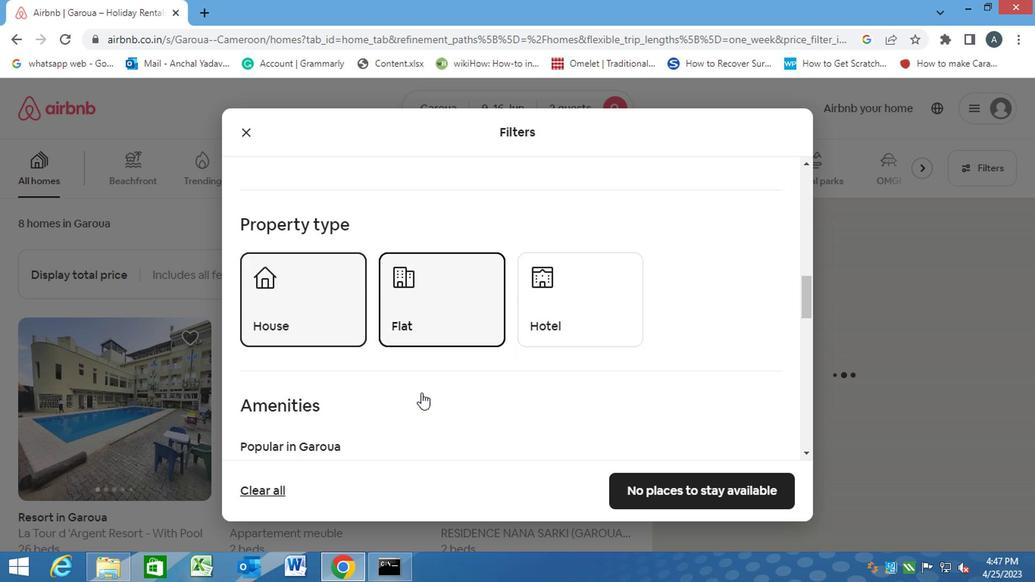 
Action: Mouse scrolled (418, 393) with delta (0, -1)
Screenshot: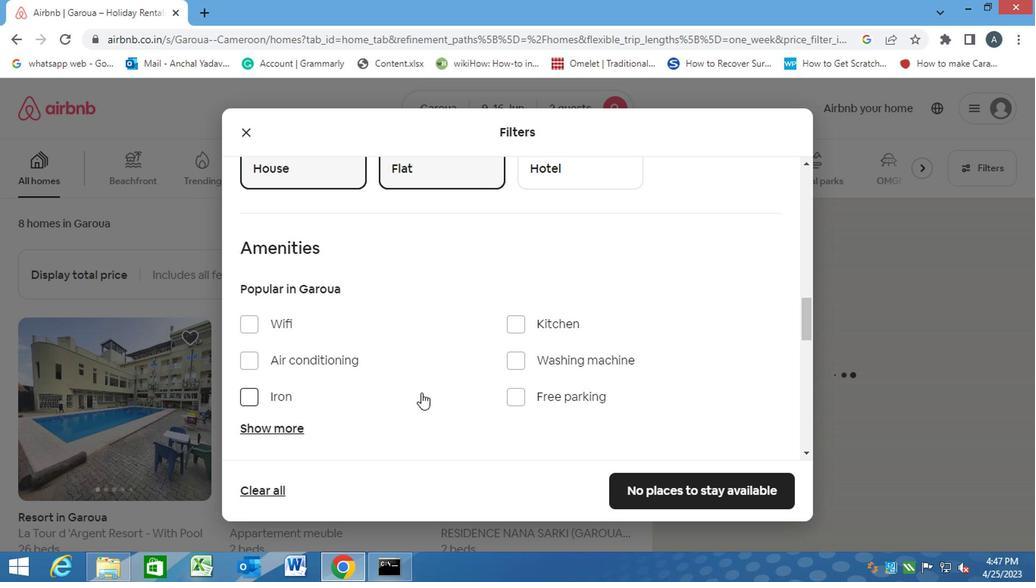 
Action: Mouse scrolled (418, 393) with delta (0, -1)
Screenshot: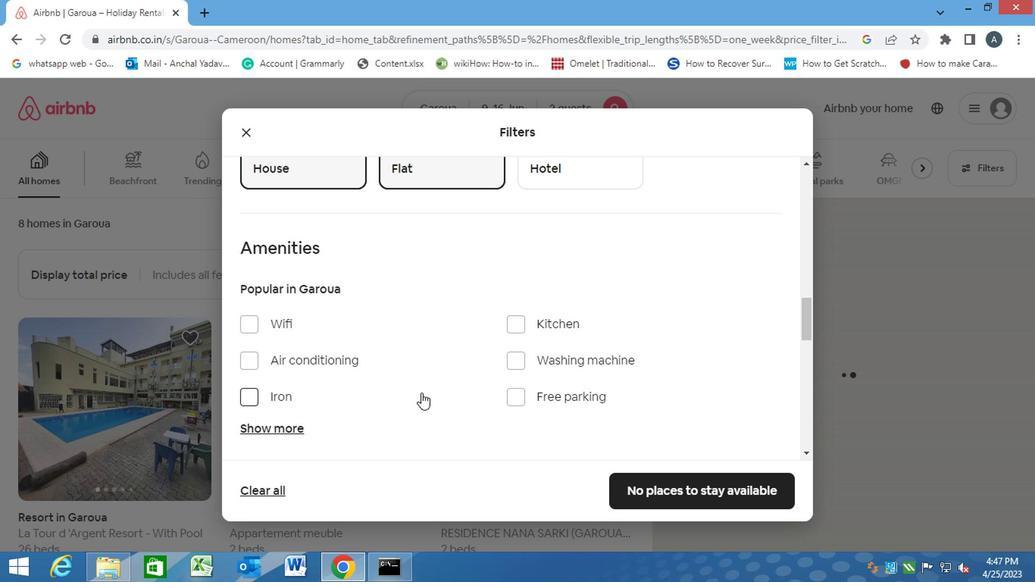 
Action: Mouse scrolled (418, 393) with delta (0, -1)
Screenshot: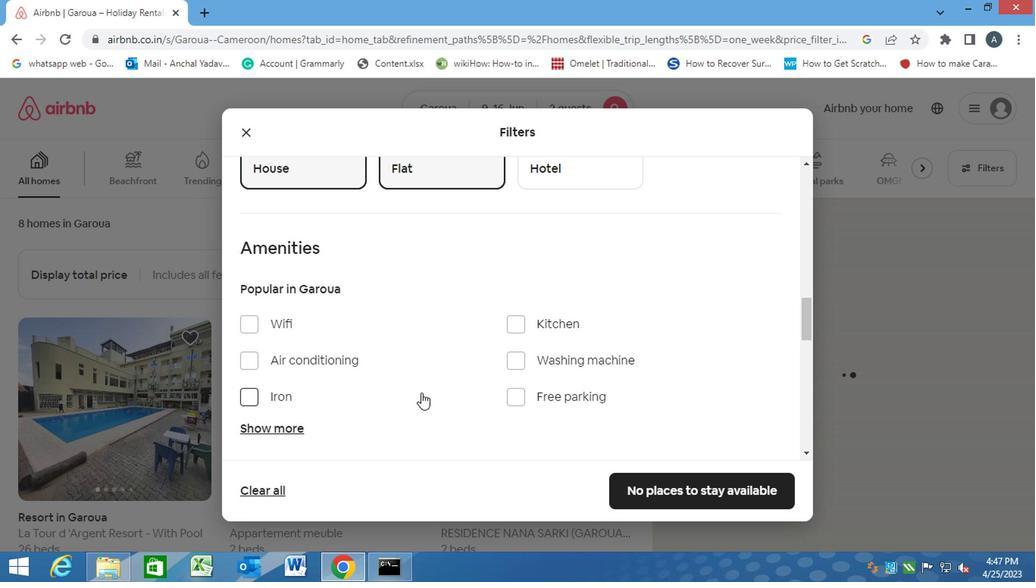 
Action: Mouse scrolled (418, 393) with delta (0, -1)
Screenshot: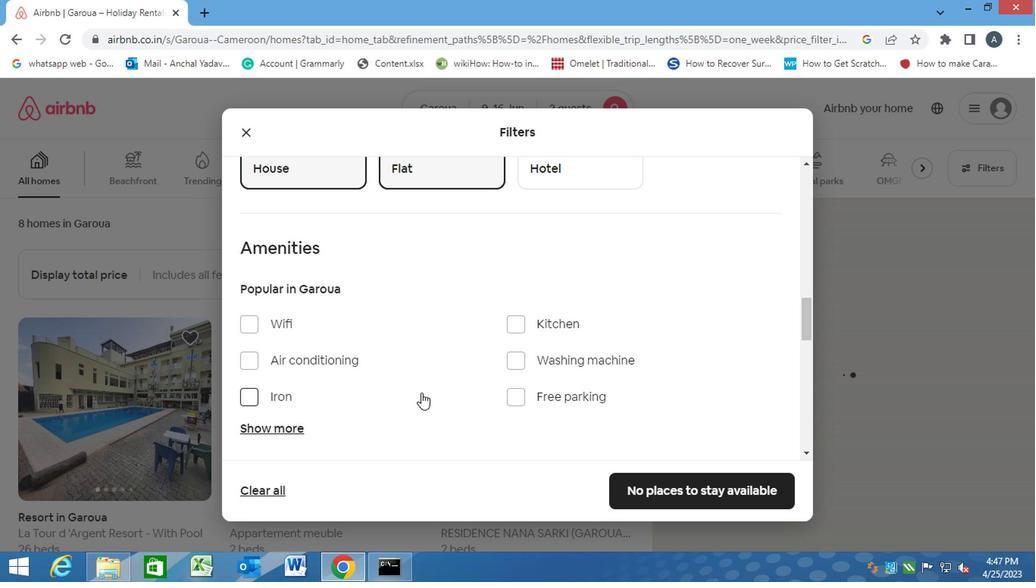 
Action: Mouse moved to (733, 302)
Screenshot: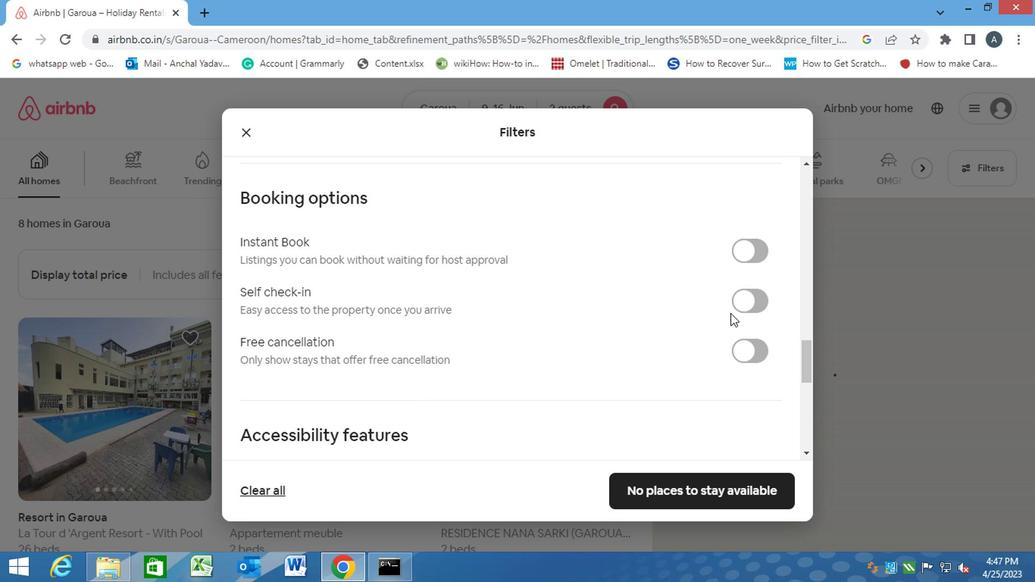 
Action: Mouse pressed left at (733, 302)
Screenshot: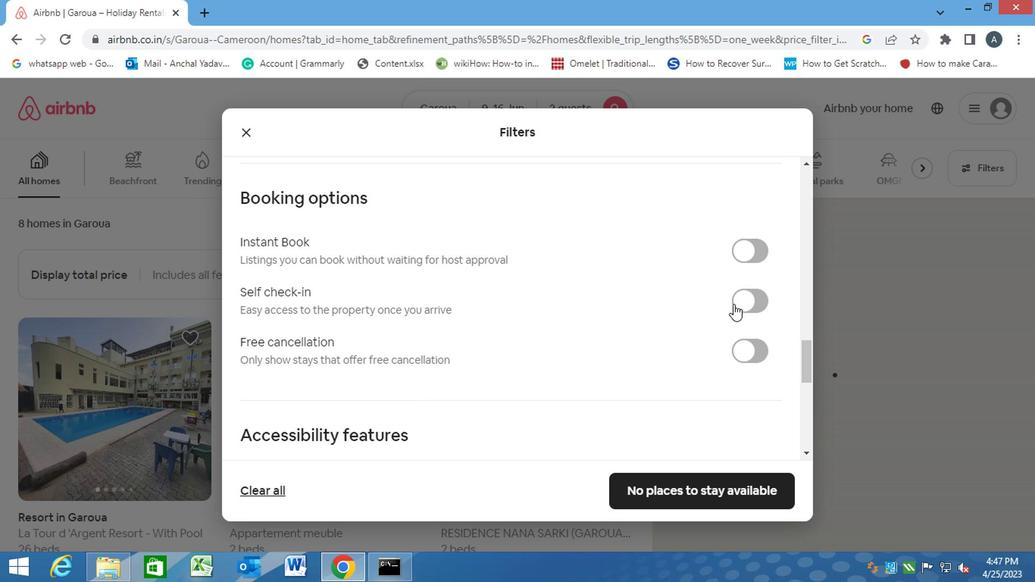 
Action: Mouse moved to (611, 353)
Screenshot: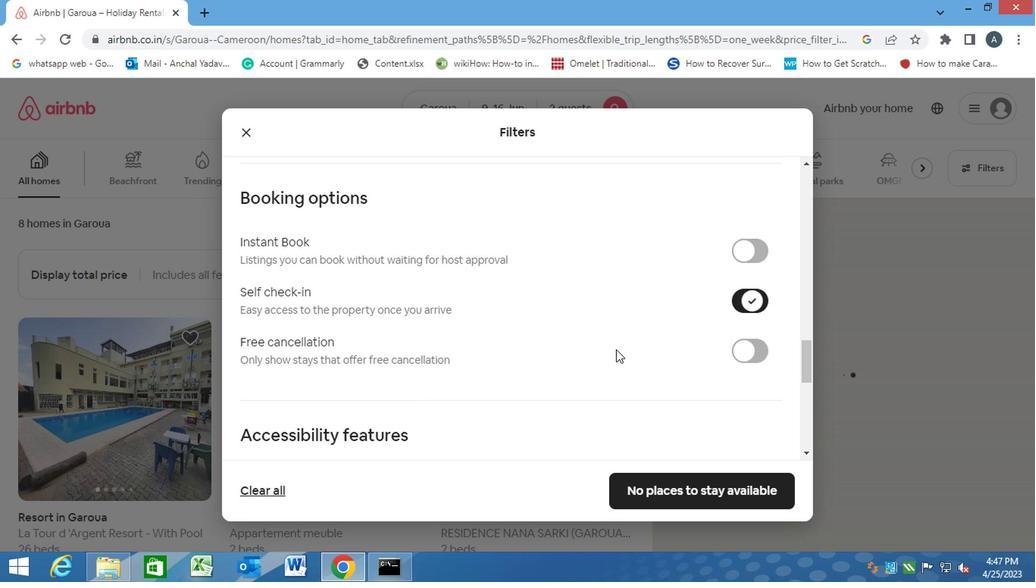 
Action: Mouse scrolled (611, 352) with delta (0, -1)
Screenshot: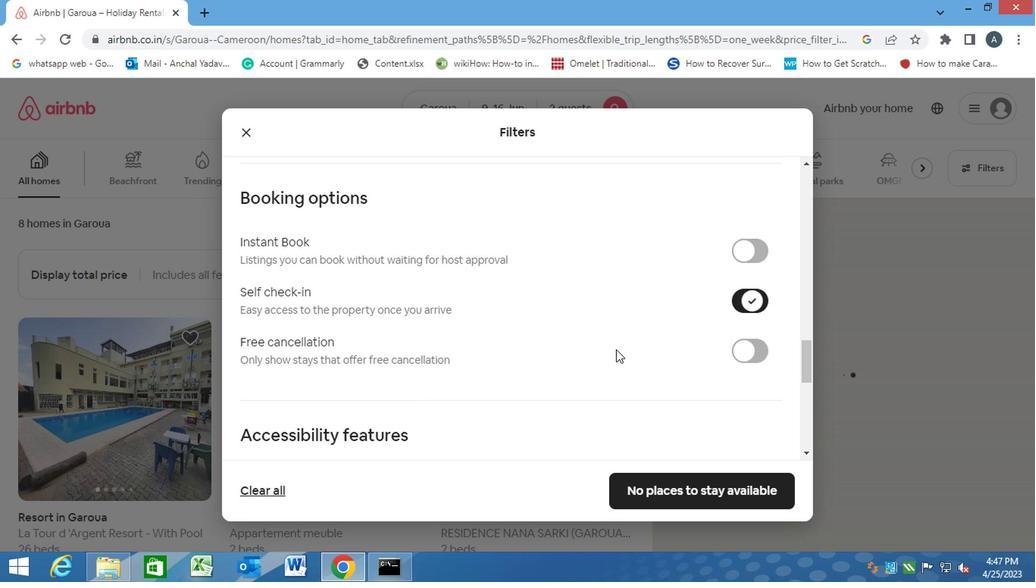 
Action: Mouse moved to (609, 354)
Screenshot: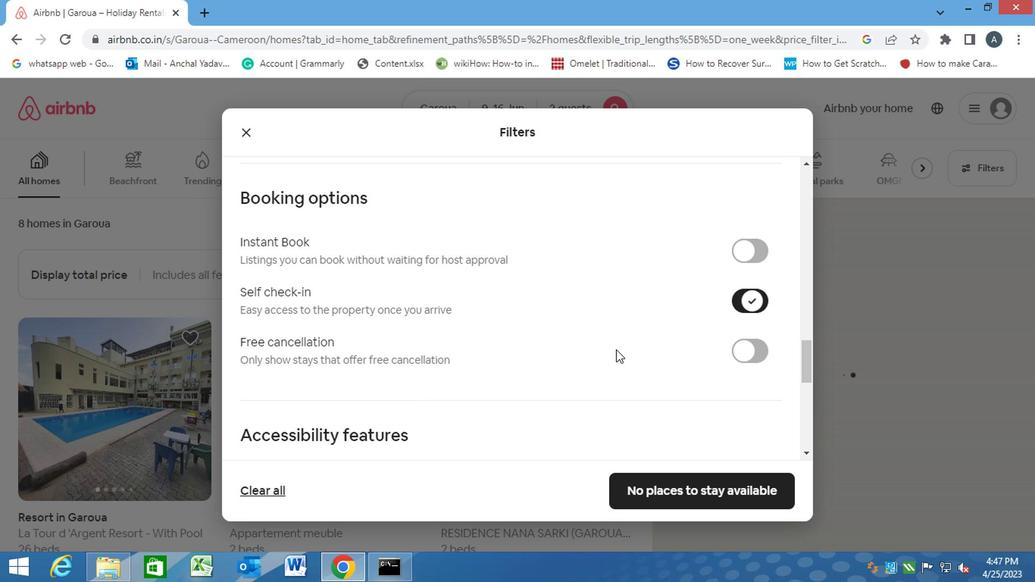 
Action: Mouse scrolled (609, 353) with delta (0, -1)
Screenshot: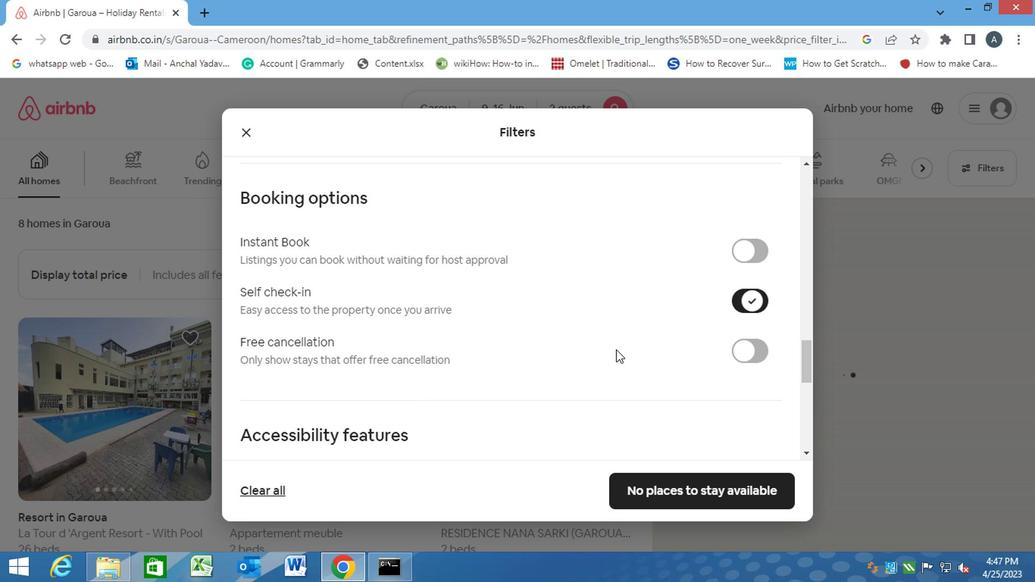 
Action: Mouse moved to (608, 354)
Screenshot: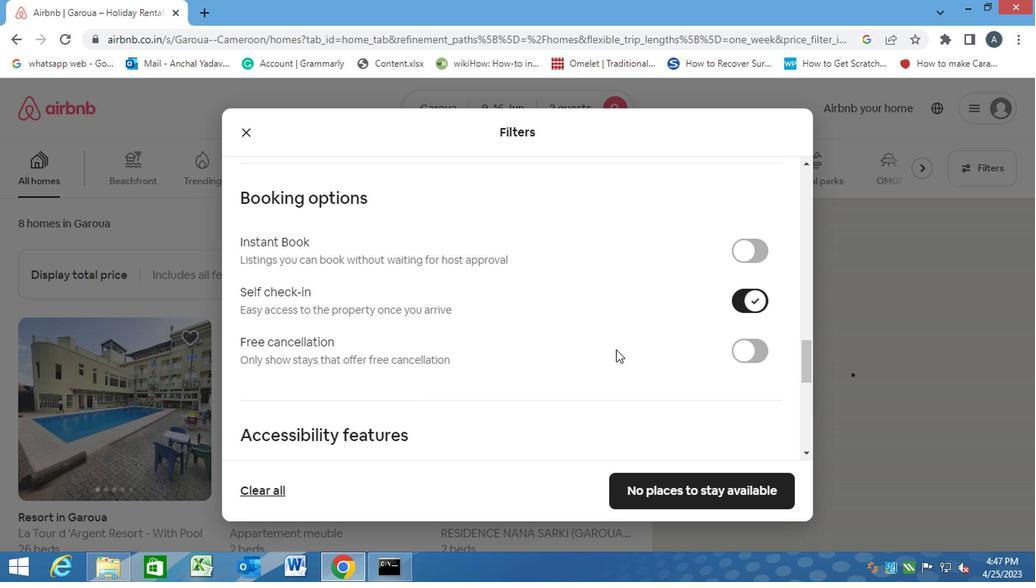 
Action: Mouse scrolled (608, 353) with delta (0, -1)
Screenshot: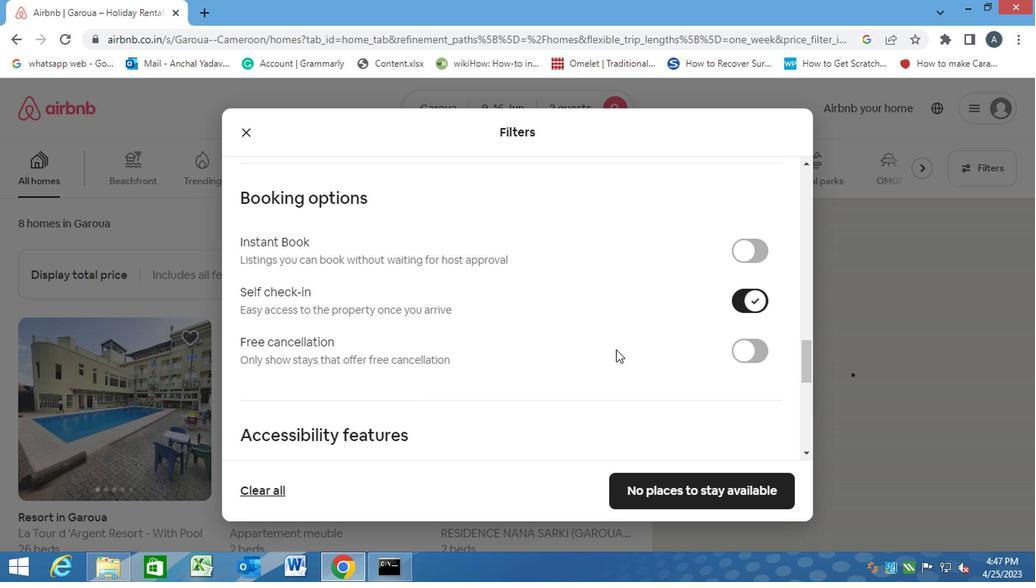 
Action: Mouse scrolled (608, 353) with delta (0, -1)
Screenshot: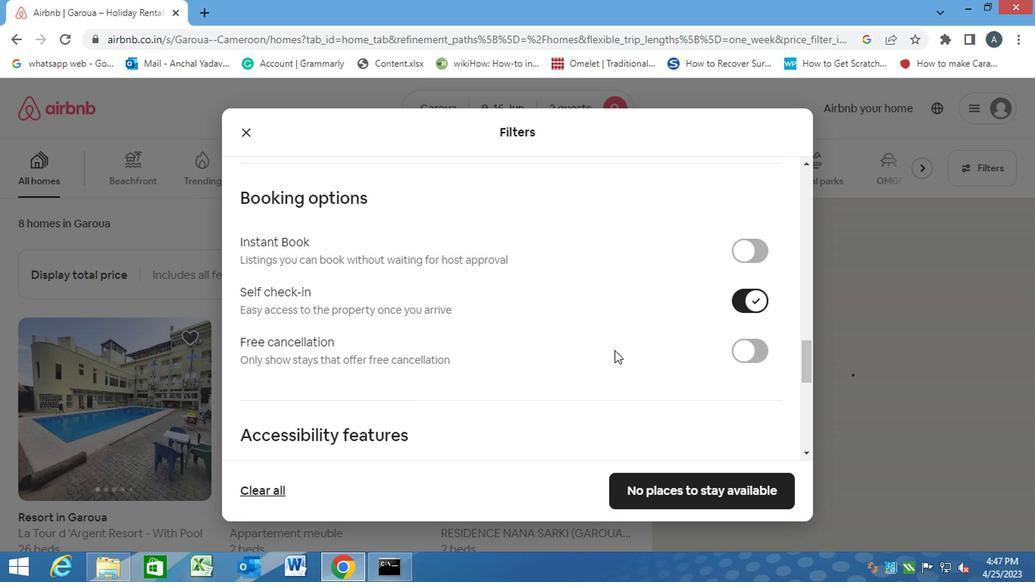 
Action: Mouse moved to (595, 362)
Screenshot: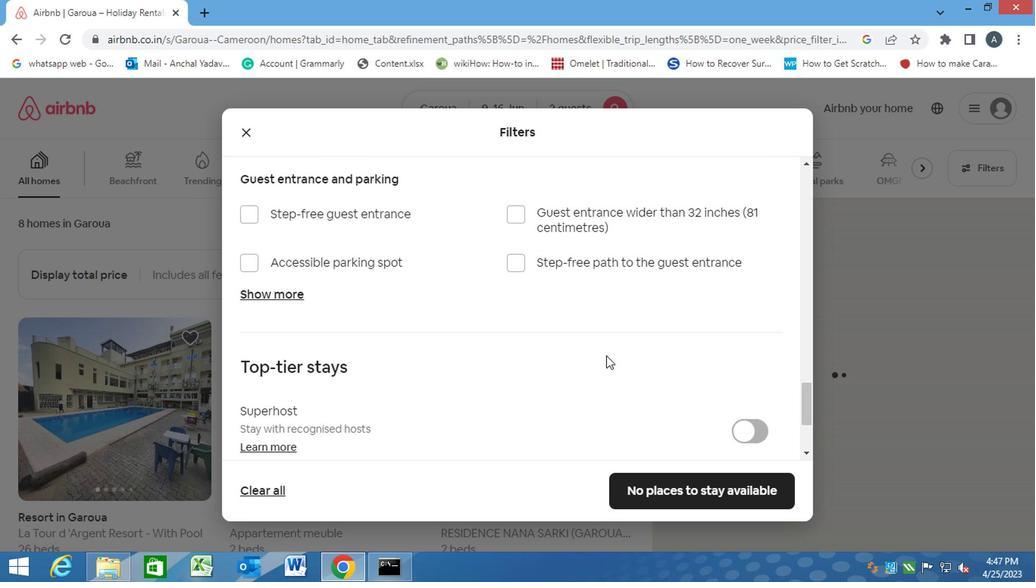 
Action: Mouse scrolled (595, 361) with delta (0, -1)
Screenshot: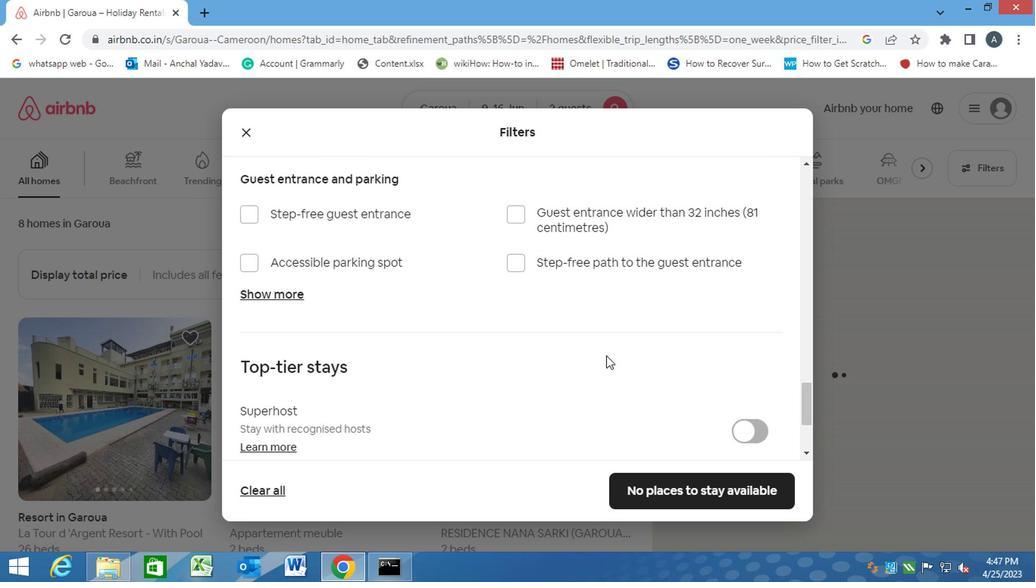 
Action: Mouse moved to (594, 362)
Screenshot: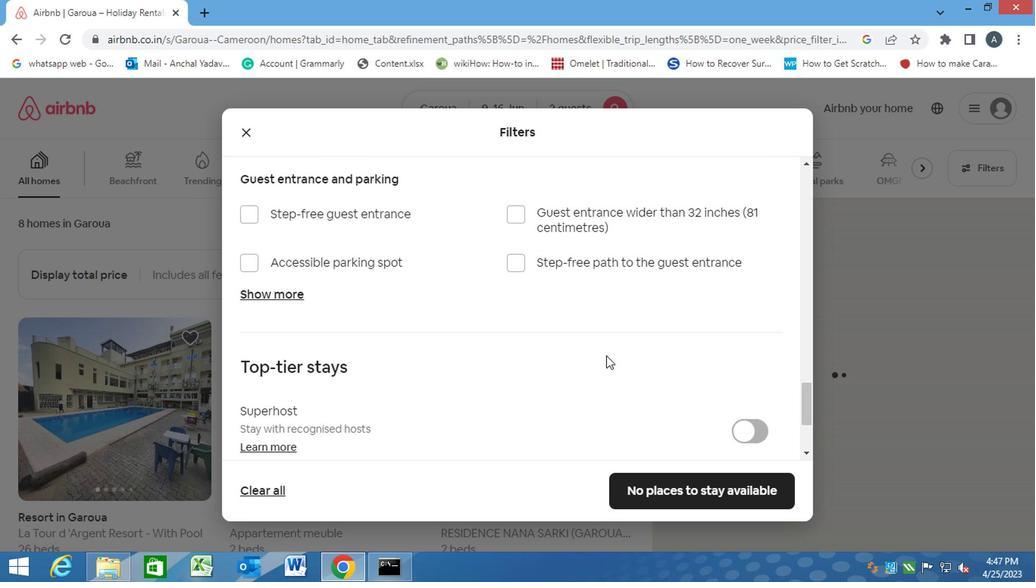 
Action: Mouse scrolled (594, 361) with delta (0, -1)
Screenshot: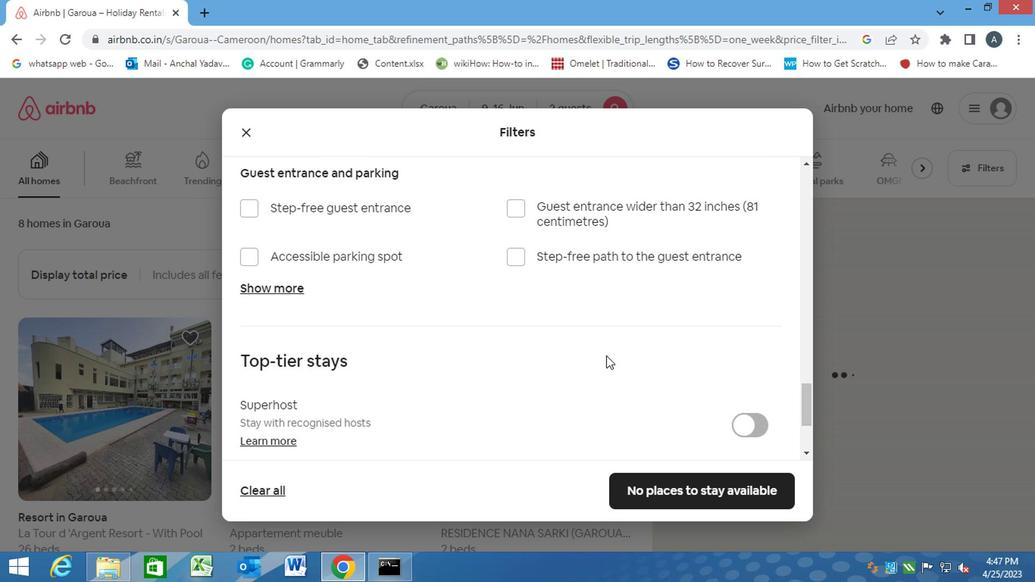 
Action: Mouse moved to (594, 362)
Screenshot: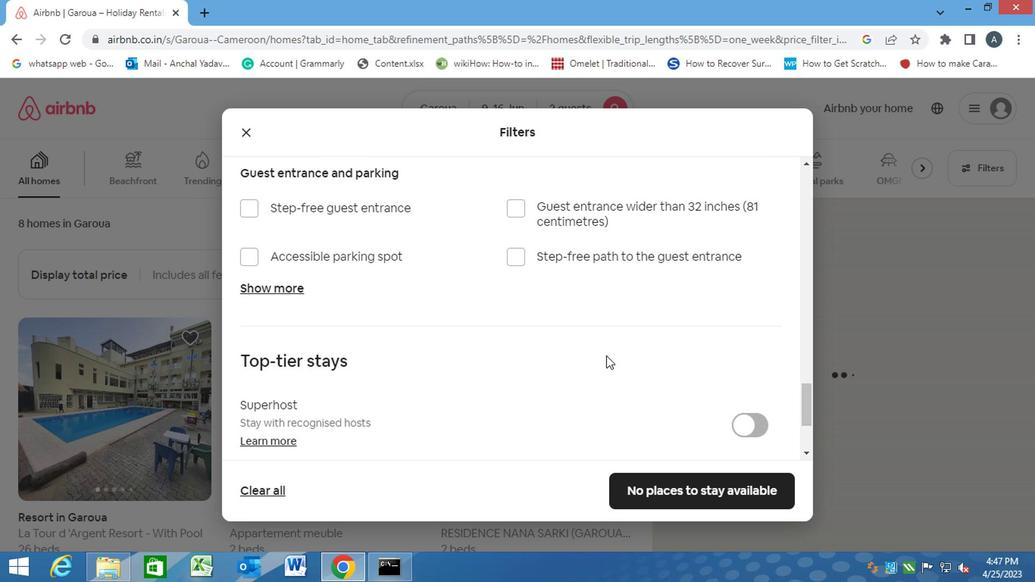 
Action: Mouse scrolled (594, 362) with delta (0, 0)
Screenshot: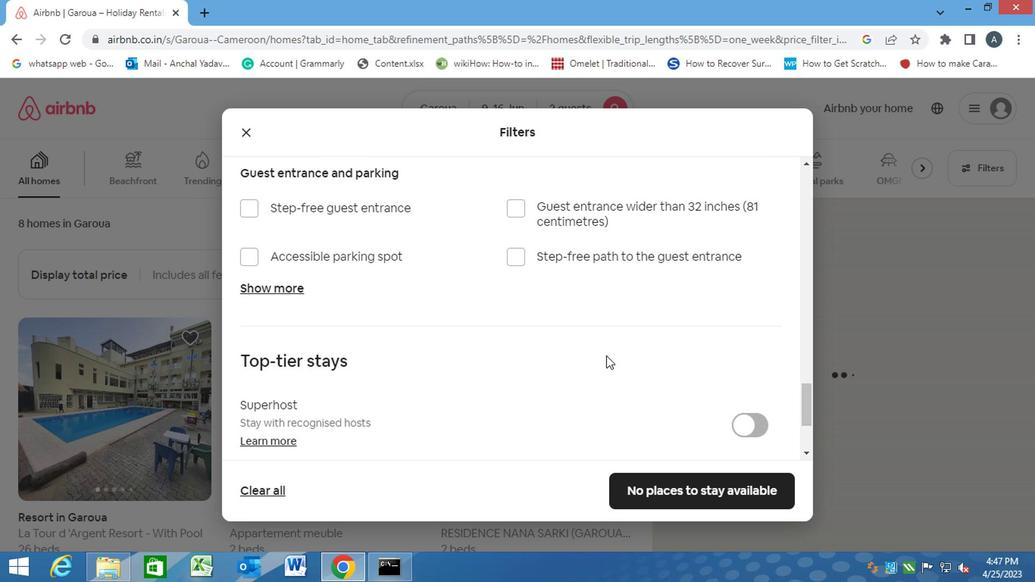 
Action: Mouse scrolled (594, 362) with delta (0, 0)
Screenshot: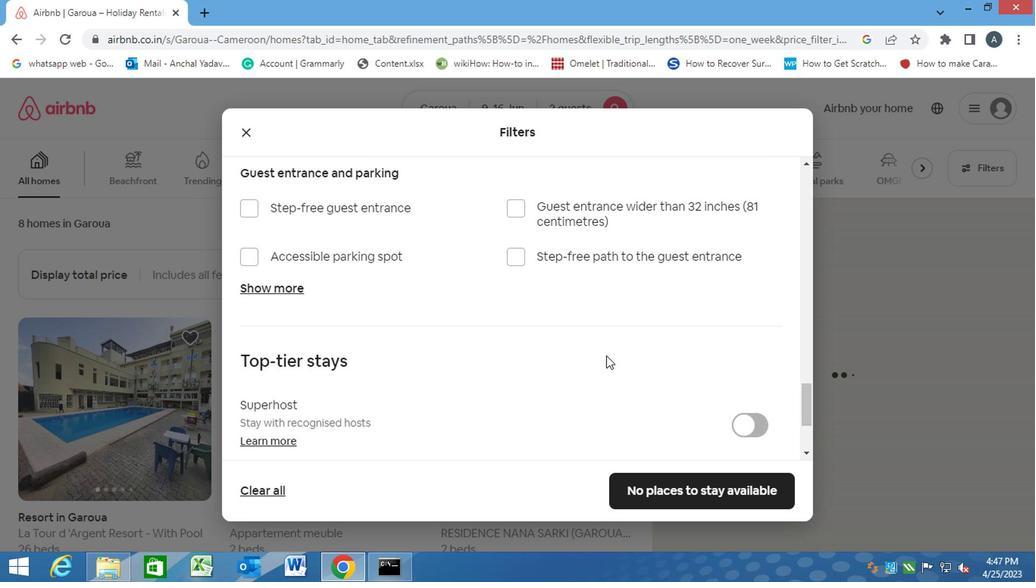 
Action: Mouse moved to (593, 363)
Screenshot: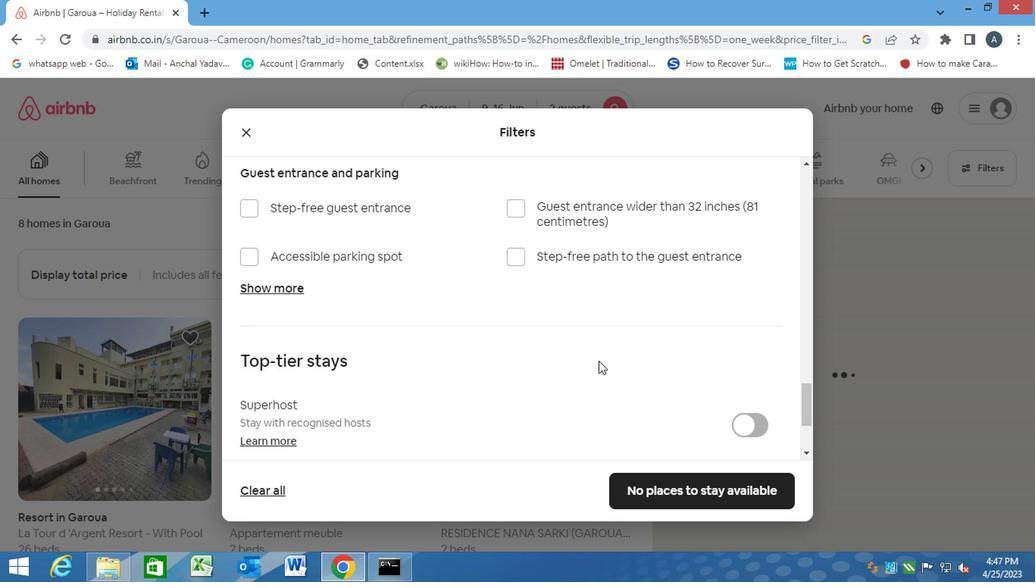 
Action: Mouse scrolled (593, 362) with delta (0, 0)
Screenshot: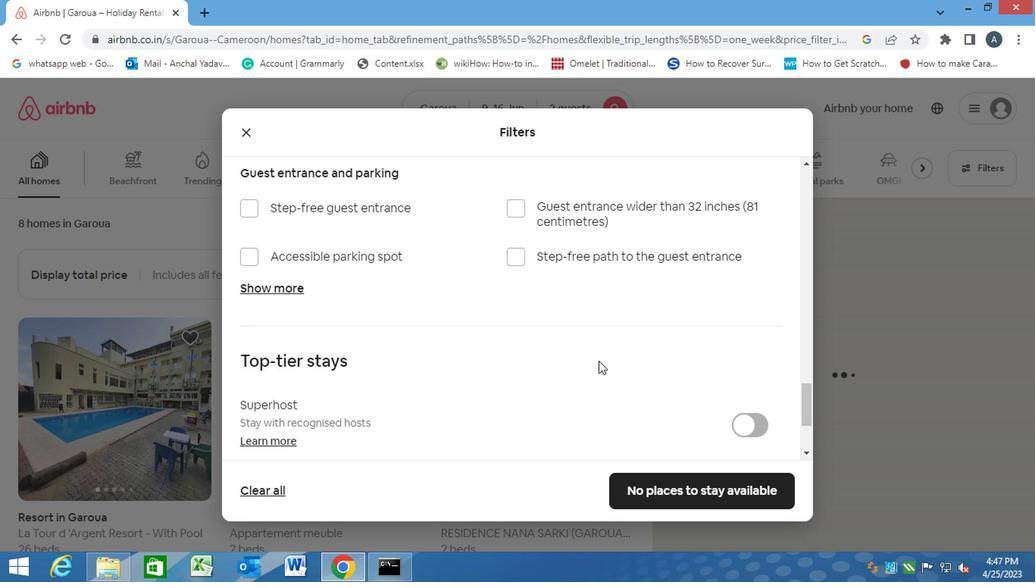
Action: Mouse moved to (438, 430)
Screenshot: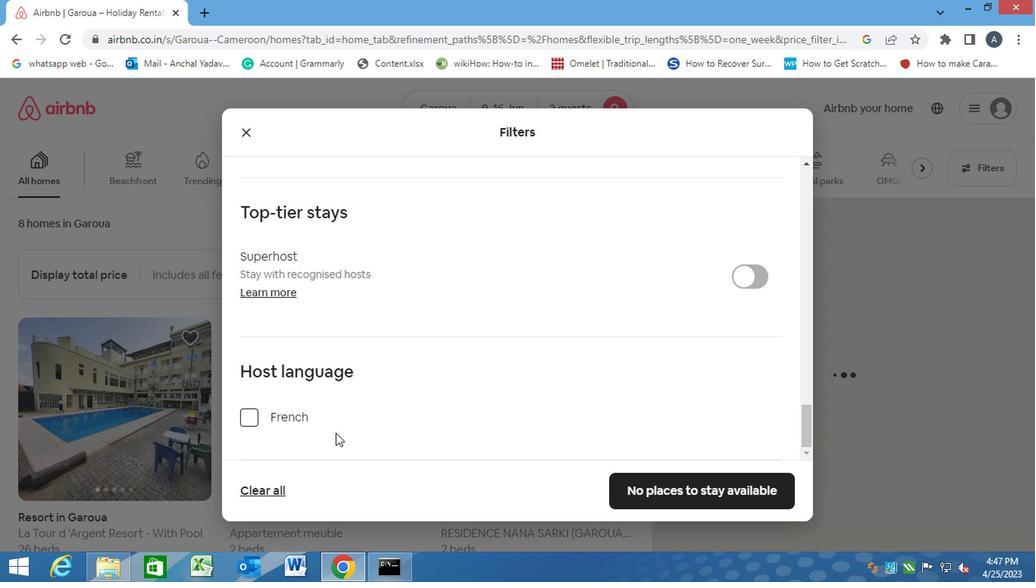 
Action: Mouse scrolled (438, 429) with delta (0, 0)
Screenshot: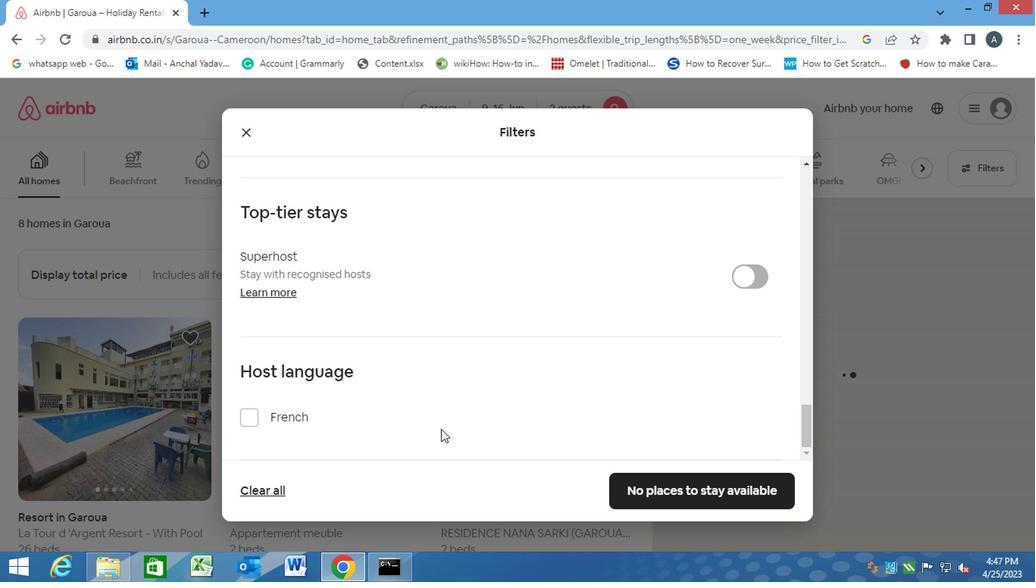 
Action: Mouse scrolled (438, 429) with delta (0, 0)
Screenshot: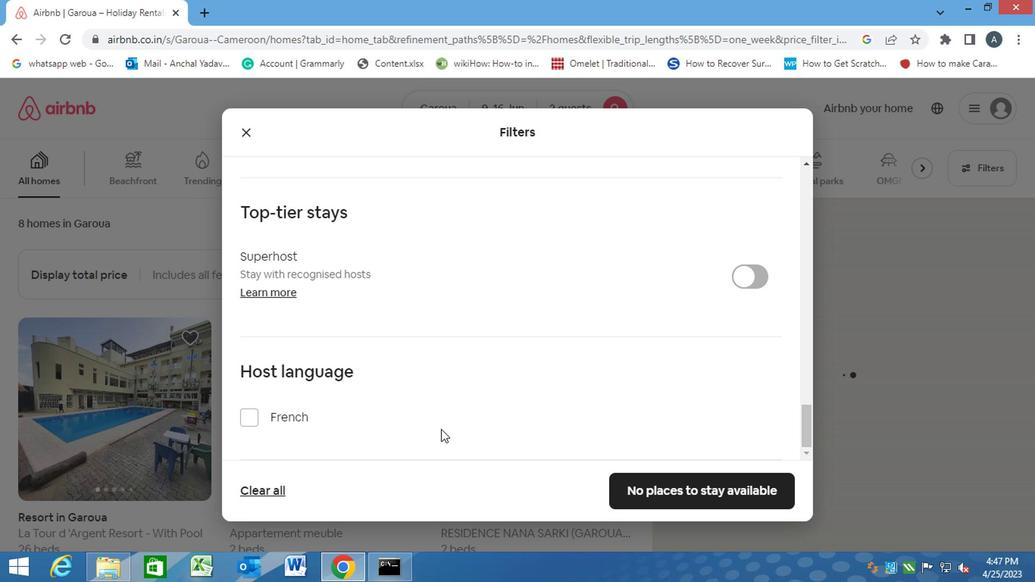 
Action: Mouse scrolled (438, 429) with delta (0, 0)
Screenshot: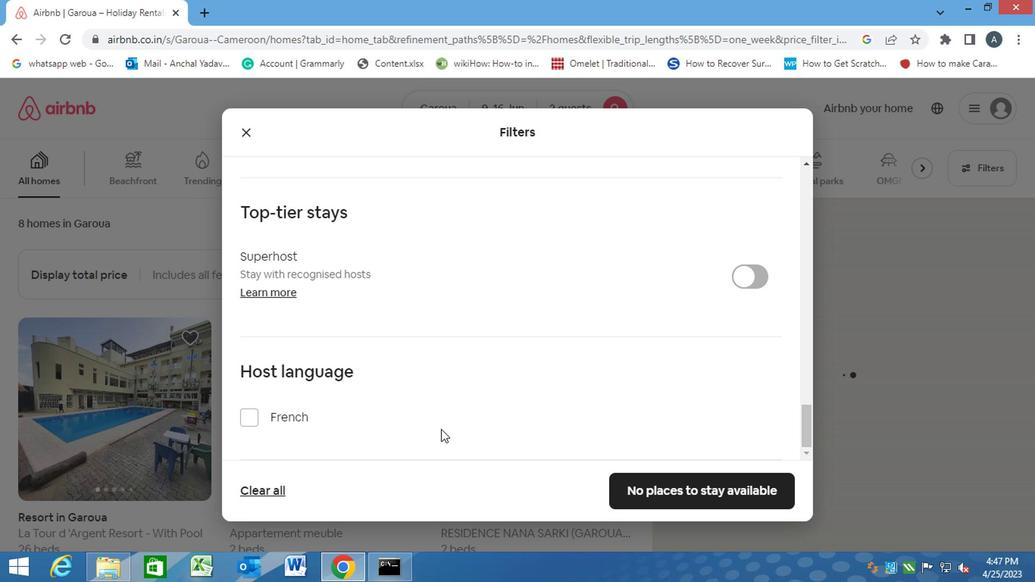 
Action: Mouse scrolled (438, 429) with delta (0, 0)
Screenshot: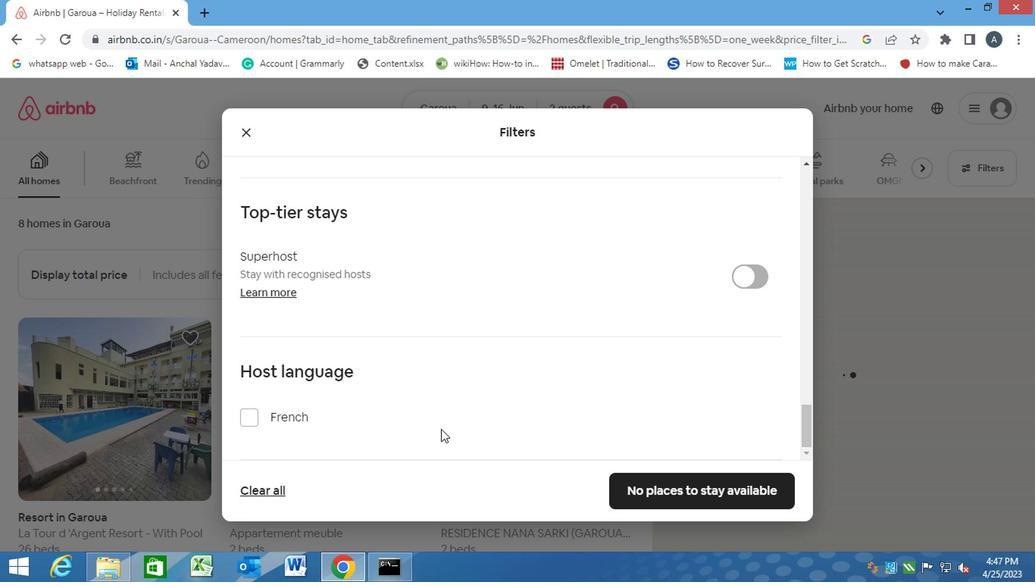 
Action: Mouse scrolled (438, 429) with delta (0, 0)
Screenshot: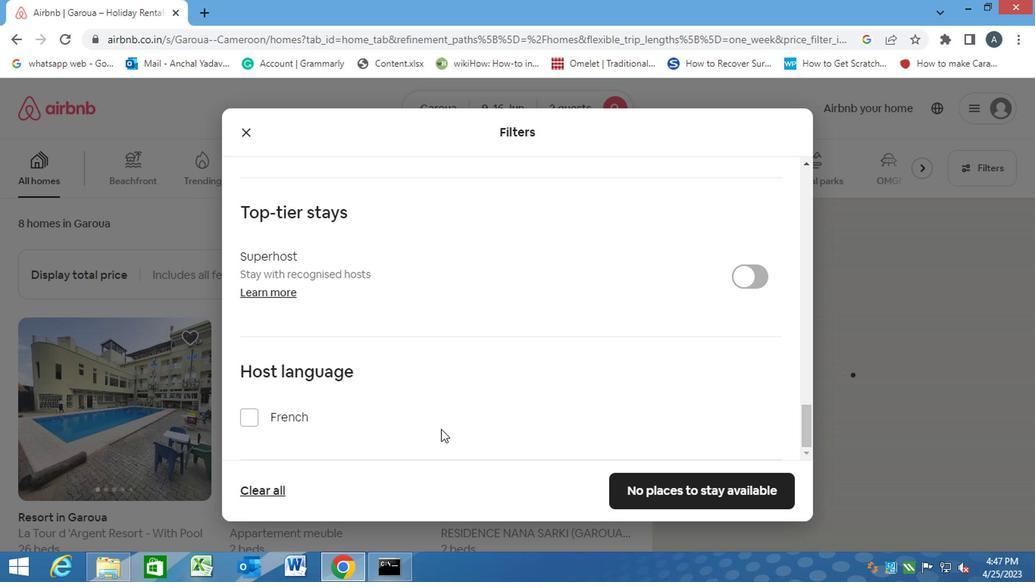 
Action: Mouse moved to (652, 493)
Screenshot: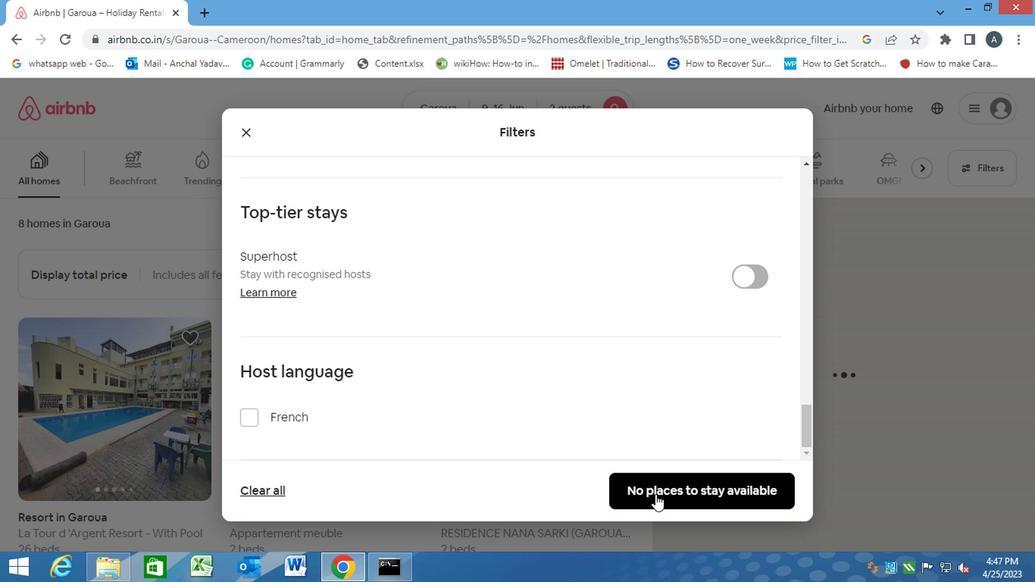 
Action: Mouse pressed left at (652, 493)
Screenshot: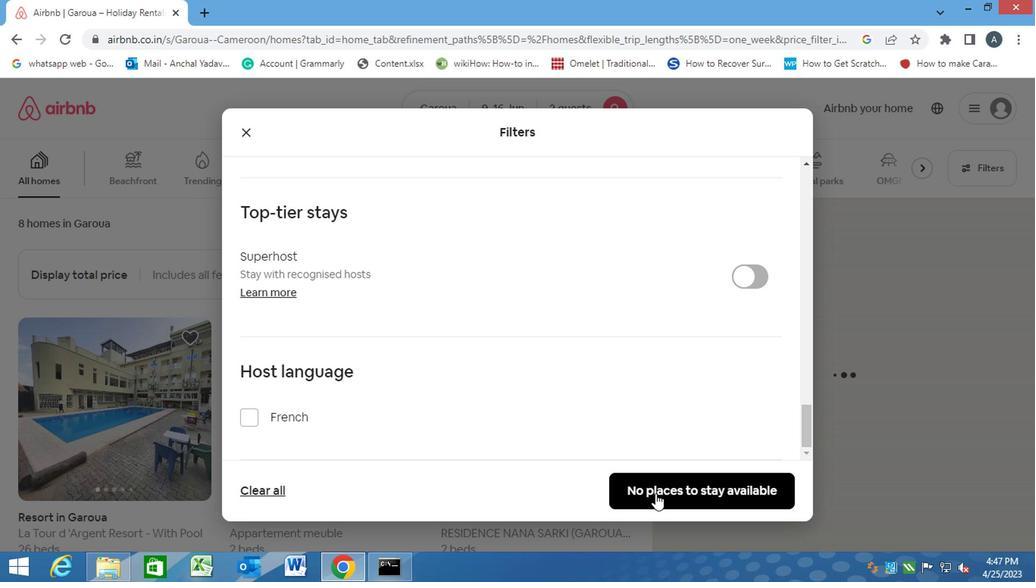 
Action: Mouse moved to (652, 493)
Screenshot: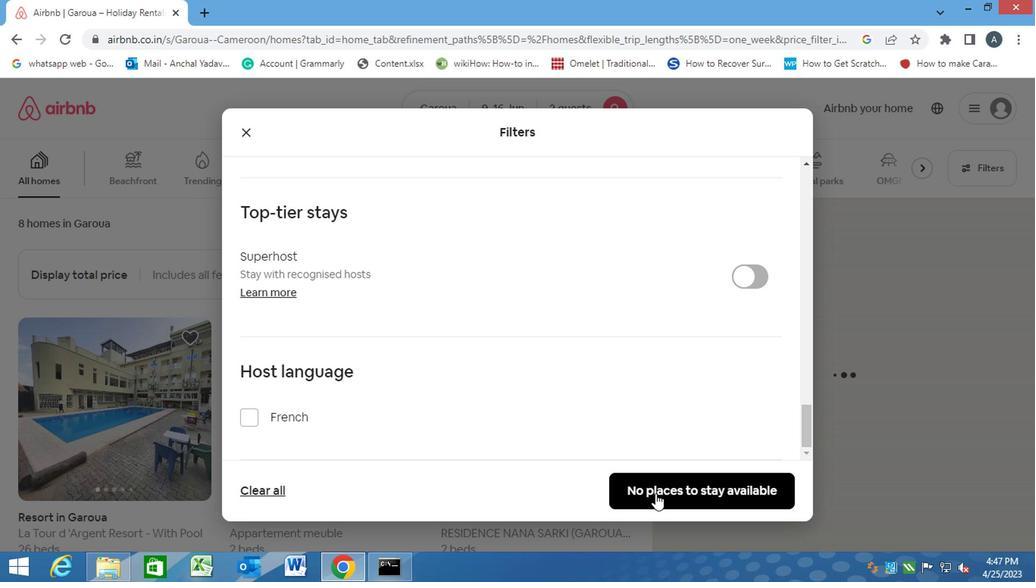 
